 Task: Open Card Card0000000128 in Board Board0000000032 in Workspace WS0000000011 in Trello. Add Member prateek.ku2001@gmail.com to Card Card0000000128 in Board Board0000000032 in Workspace WS0000000011 in Trello. Add Red Label titled Label0000000128 to Card Card0000000128 in Board Board0000000032 in Workspace WS0000000011 in Trello. Add Checklist CL0000000128 to Card Card0000000128 in Board Board0000000032 in Workspace WS0000000011 in Trello. Add Dates with Start Date as Nov 01 2023 and Due Date as Nov 30 2023 to Card Card0000000128 in Board Board0000000032 in Workspace WS0000000011 in Trello
Action: Mouse moved to (617, 59)
Screenshot: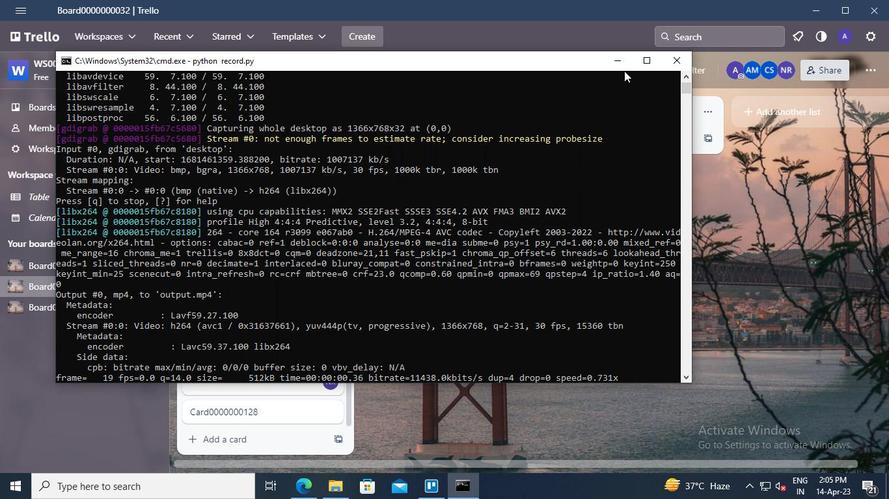 
Action: Mouse pressed left at (617, 59)
Screenshot: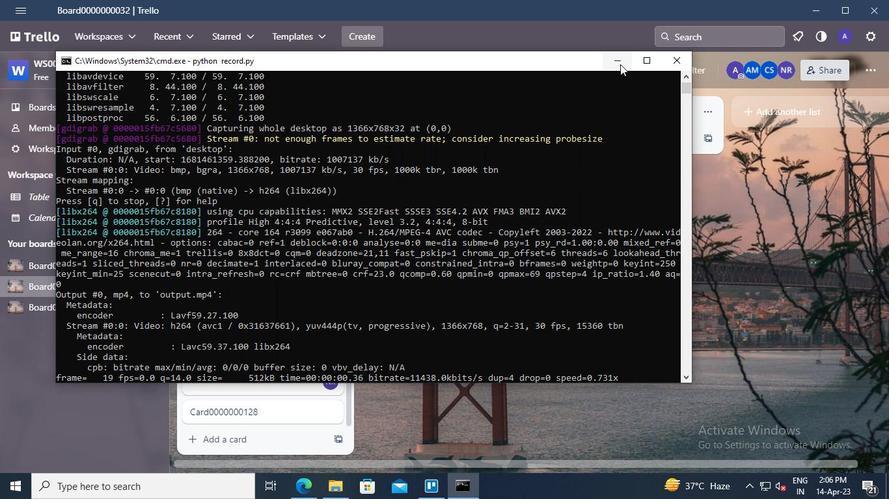 
Action: Mouse moved to (264, 411)
Screenshot: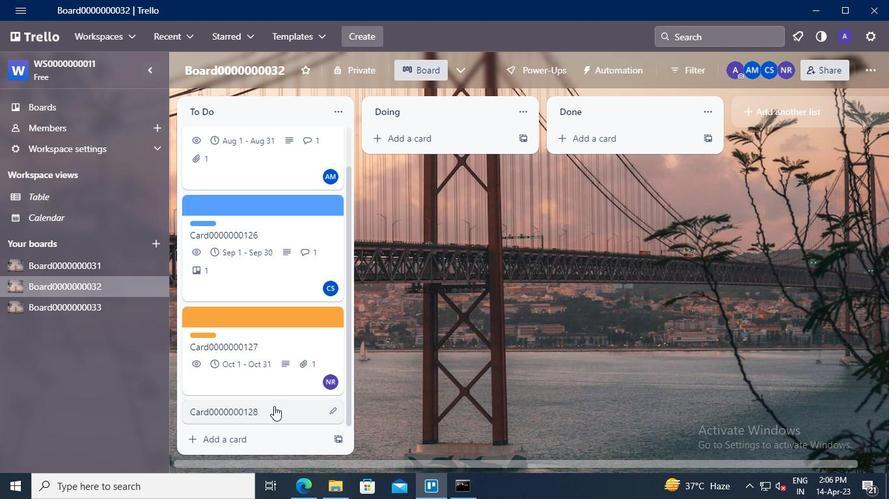 
Action: Mouse pressed left at (264, 411)
Screenshot: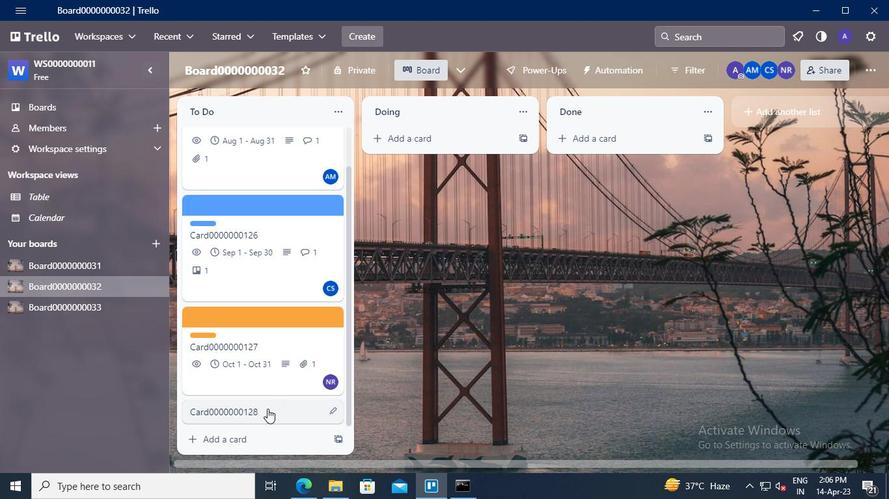 
Action: Mouse moved to (606, 165)
Screenshot: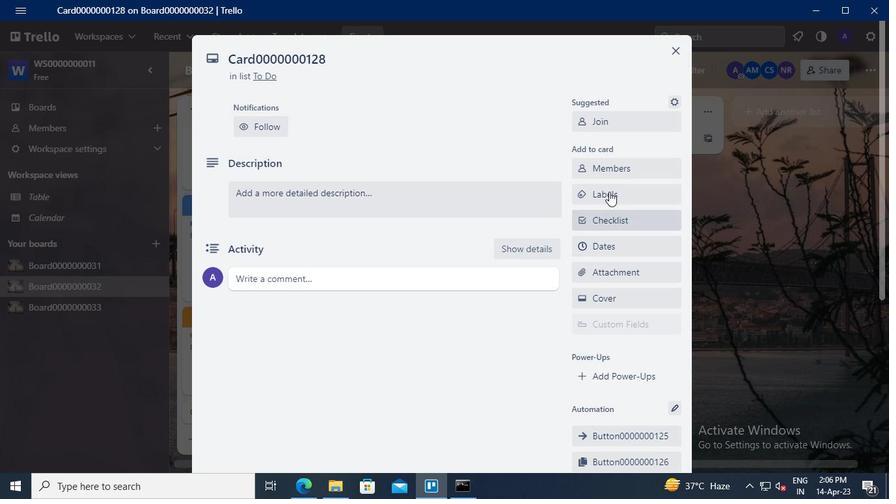 
Action: Mouse pressed left at (606, 165)
Screenshot: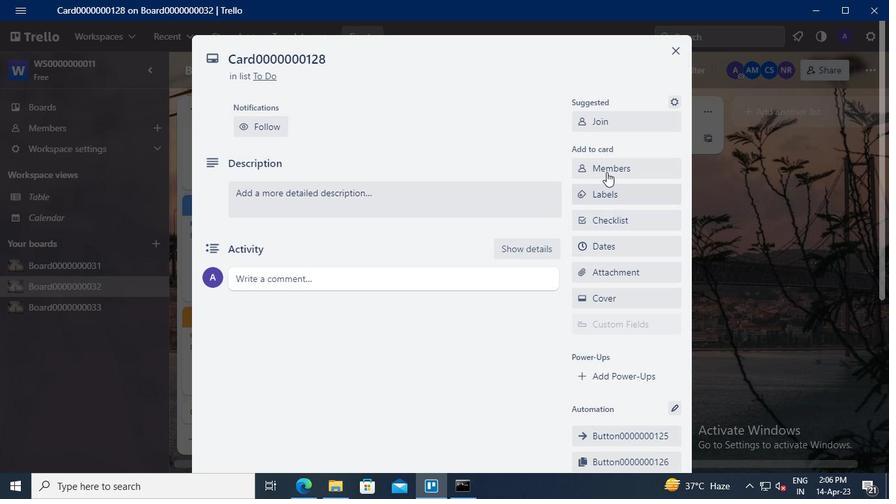 
Action: Mouse moved to (609, 222)
Screenshot: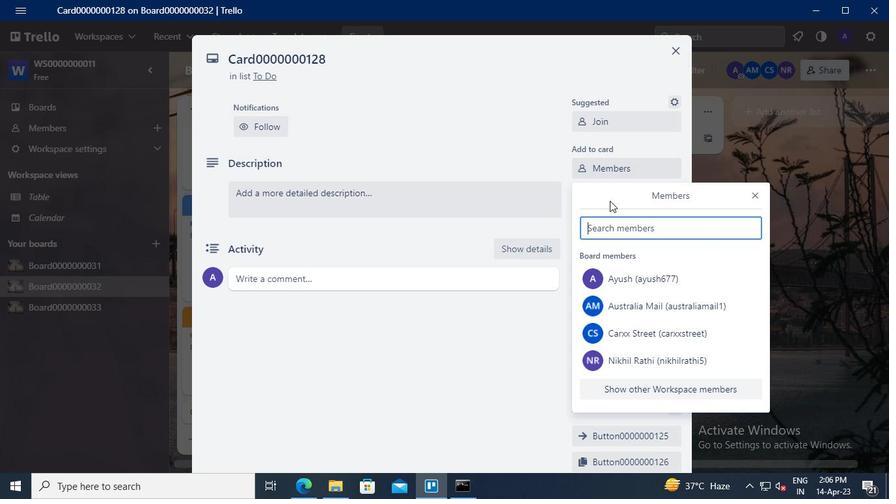 
Action: Mouse pressed left at (609, 222)
Screenshot: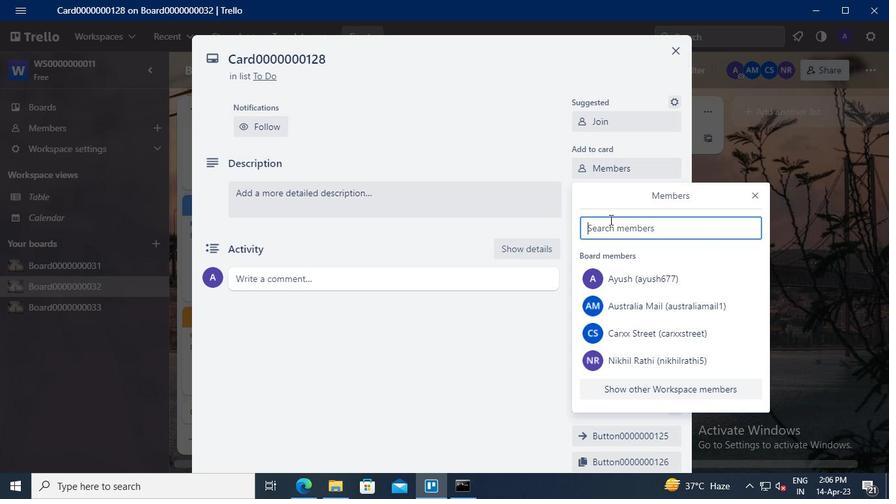
Action: Mouse moved to (609, 222)
Screenshot: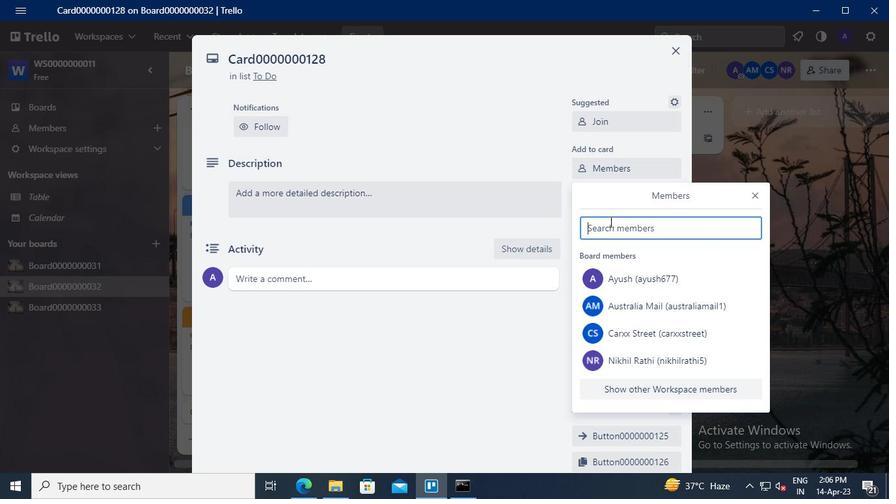 
Action: Keyboard Key.shift
Screenshot: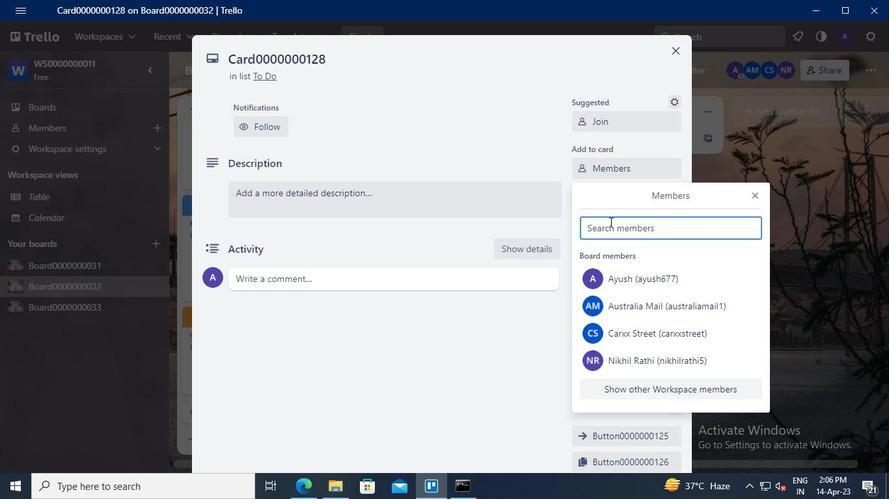 
Action: Keyboard P
Screenshot: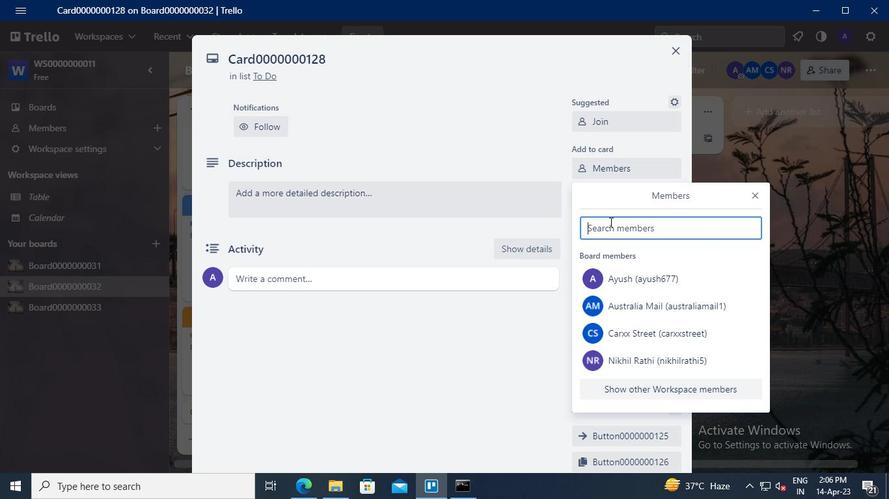 
Action: Keyboard a
Screenshot: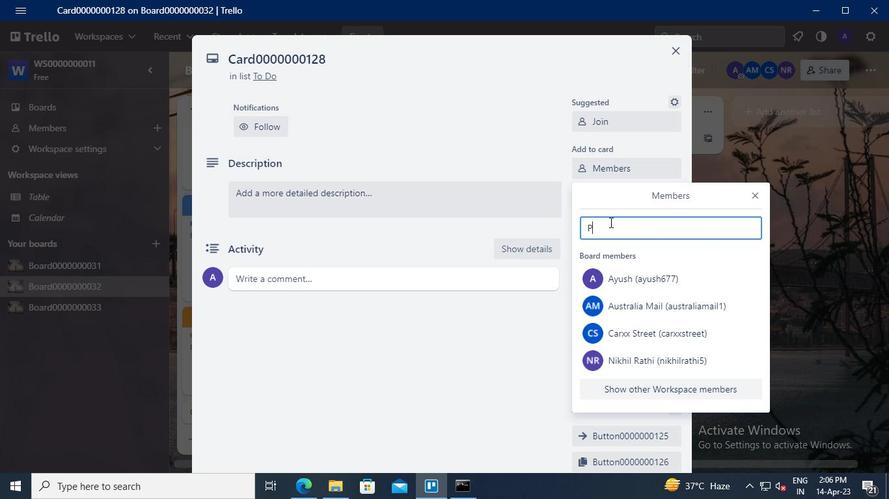 
Action: Keyboard r
Screenshot: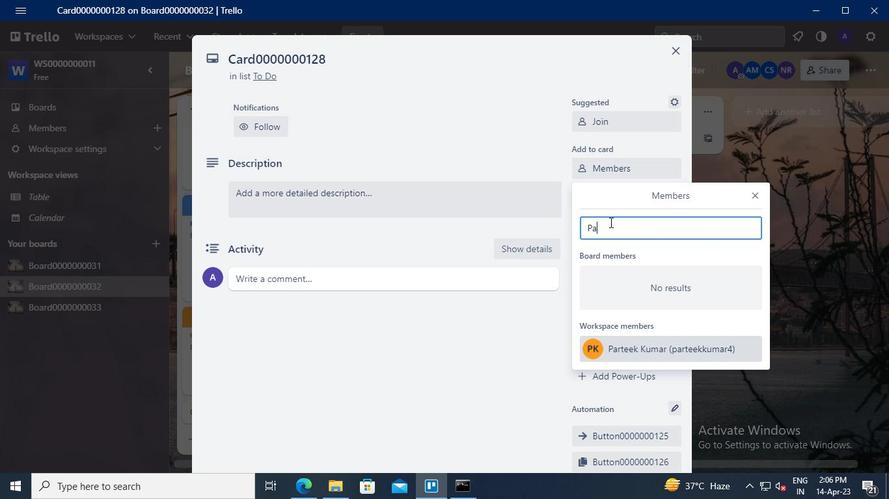 
Action: Keyboard t
Screenshot: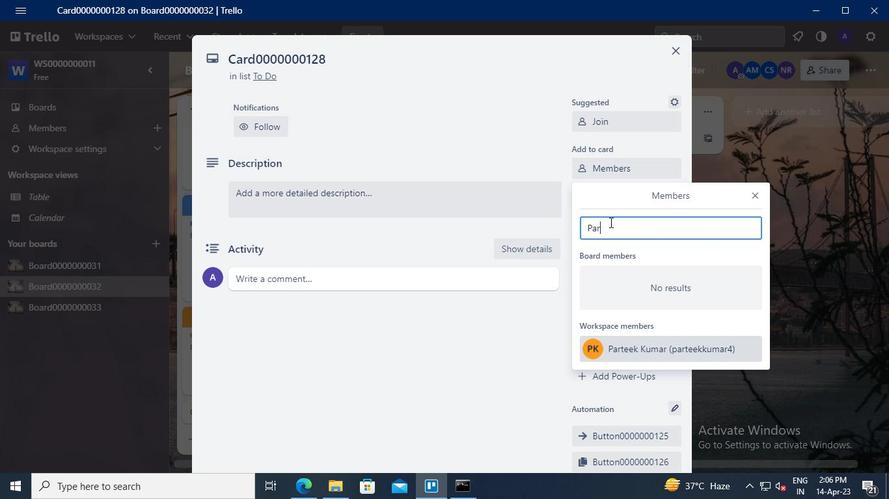 
Action: Keyboard e
Screenshot: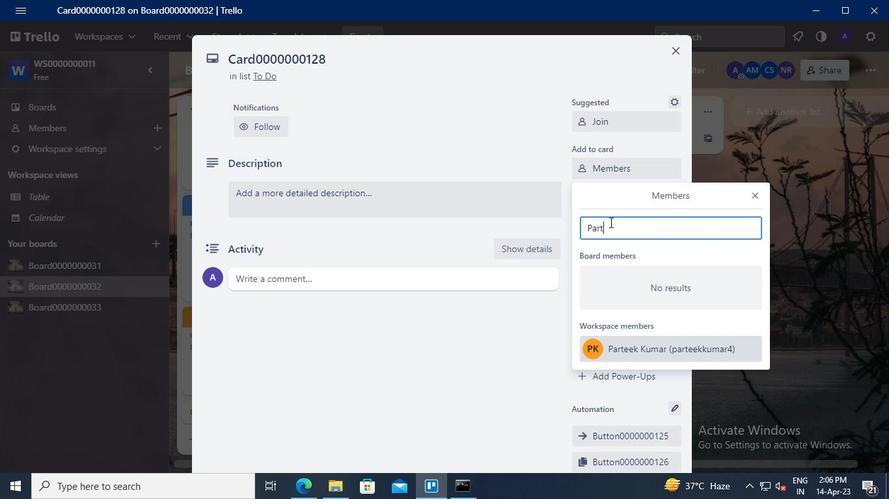 
Action: Keyboard e
Screenshot: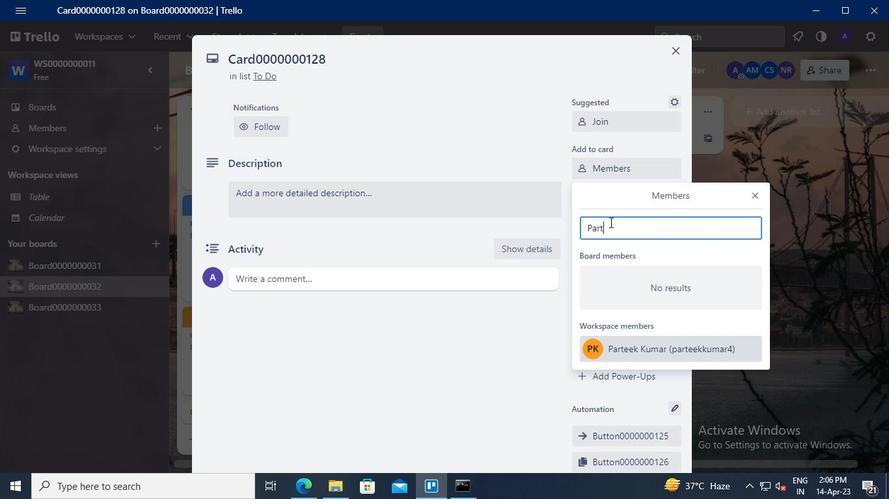 
Action: Keyboard k
Screenshot: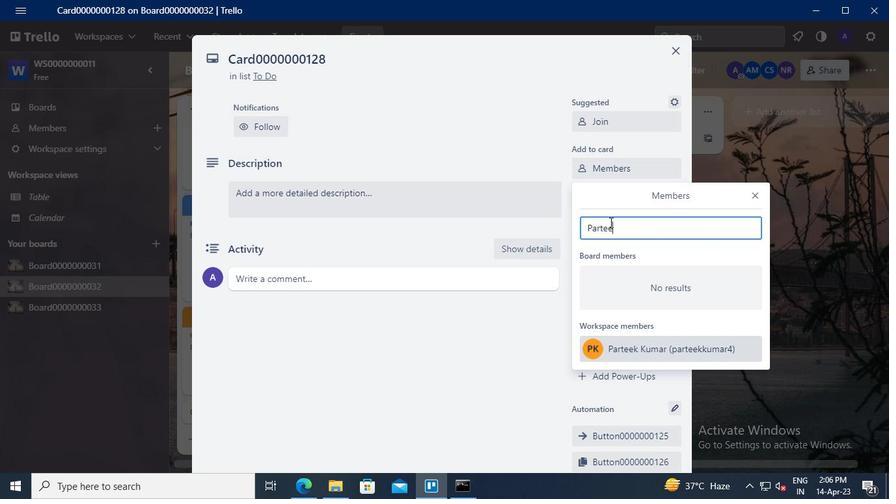 
Action: Mouse moved to (639, 345)
Screenshot: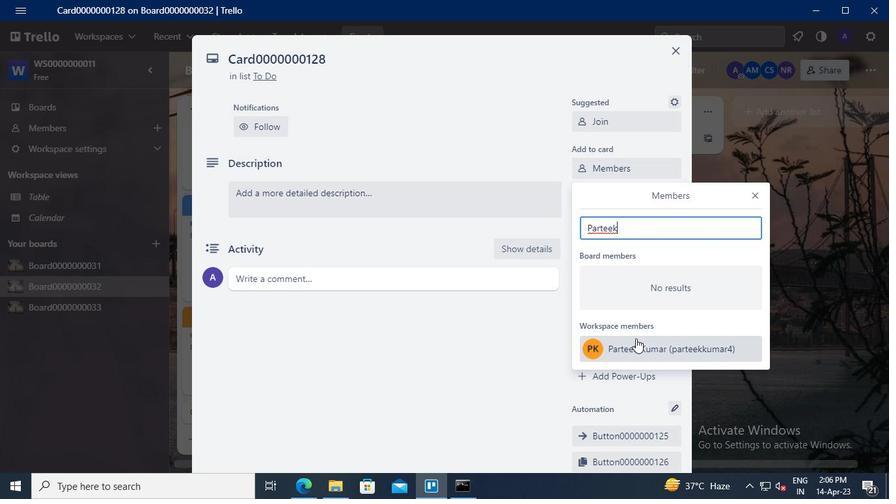 
Action: Mouse pressed left at (639, 345)
Screenshot: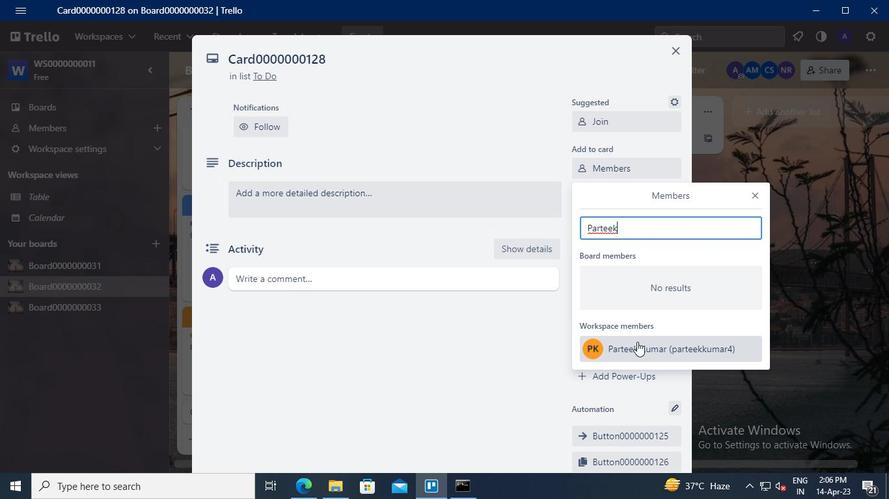 
Action: Mouse moved to (754, 196)
Screenshot: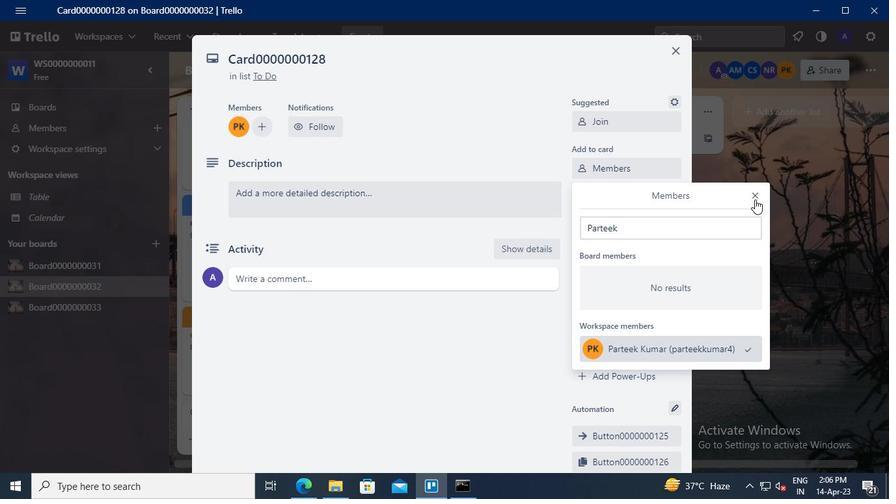 
Action: Mouse pressed left at (754, 196)
Screenshot: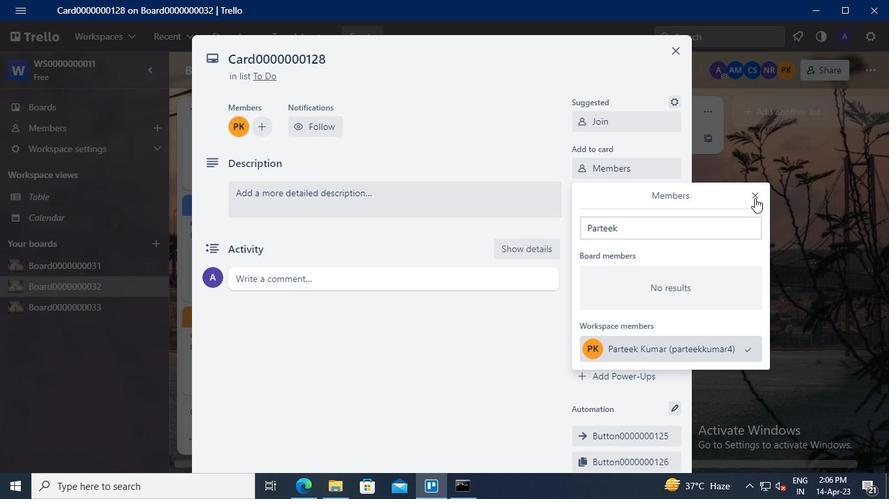 
Action: Mouse moved to (620, 194)
Screenshot: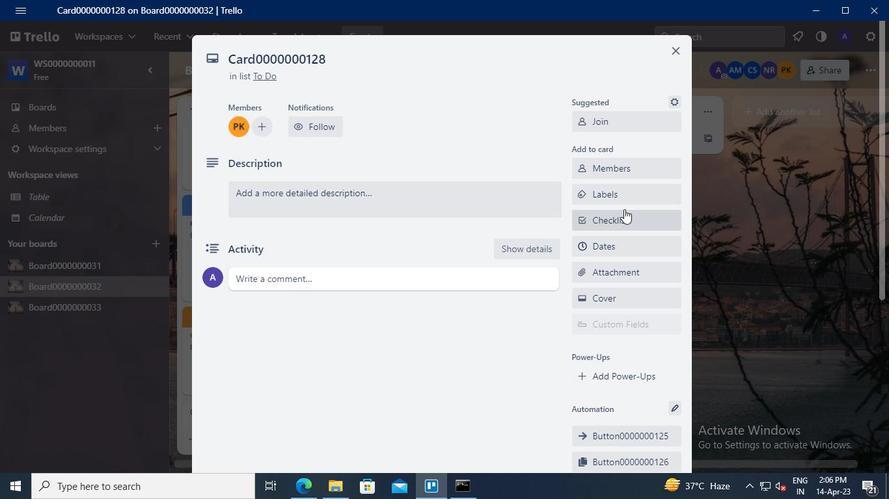 
Action: Mouse pressed left at (620, 194)
Screenshot: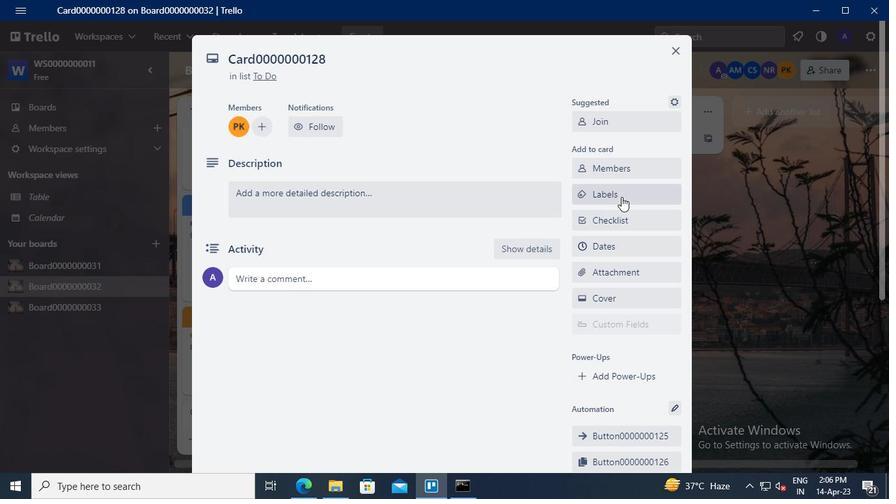 
Action: Mouse moved to (683, 366)
Screenshot: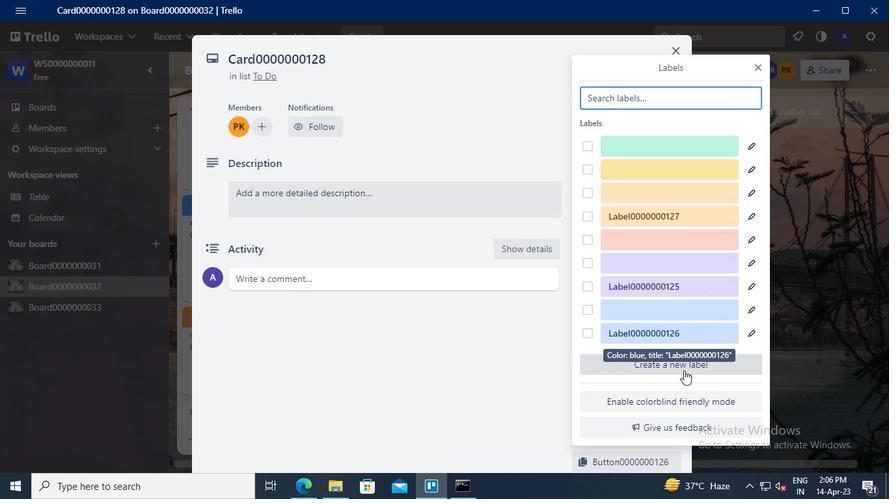 
Action: Mouse pressed left at (683, 366)
Screenshot: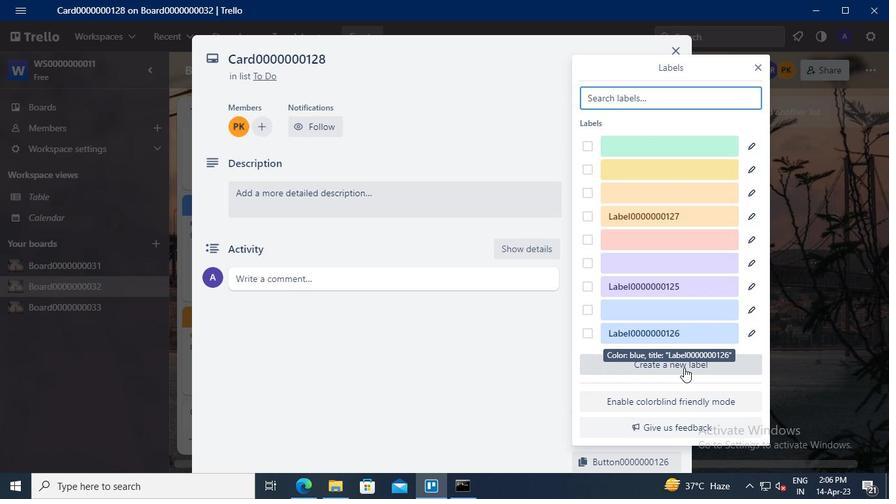 
Action: Mouse moved to (612, 185)
Screenshot: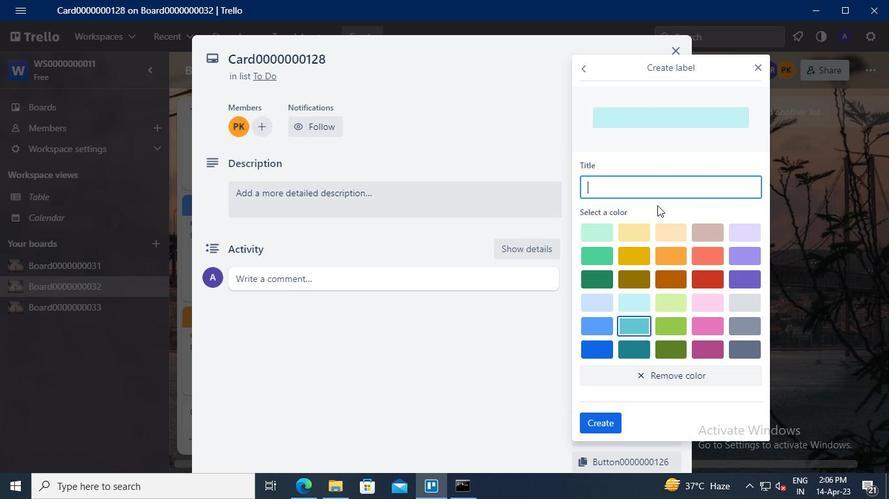 
Action: Mouse pressed left at (612, 185)
Screenshot: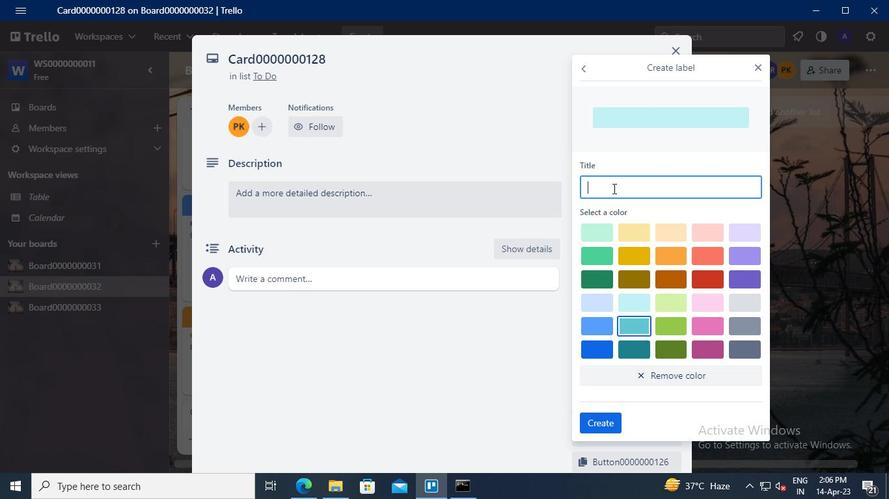 
Action: Keyboard Key.shift
Screenshot: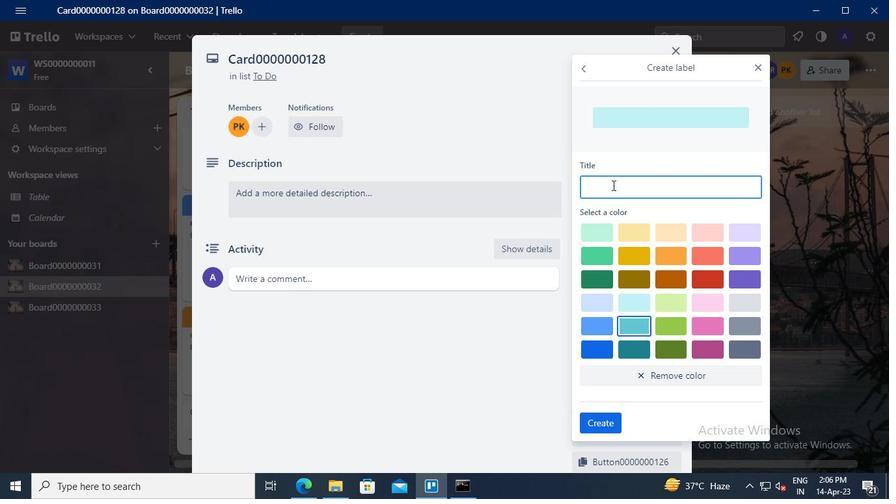 
Action: Keyboard L
Screenshot: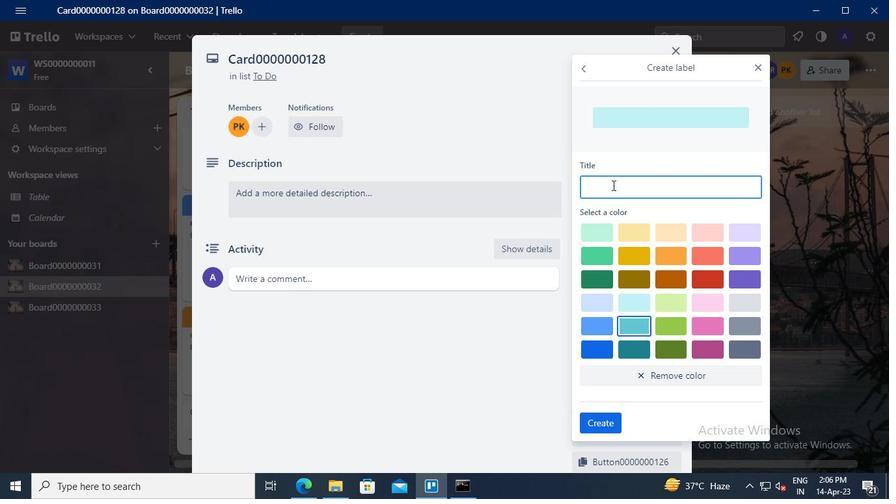 
Action: Keyboard a
Screenshot: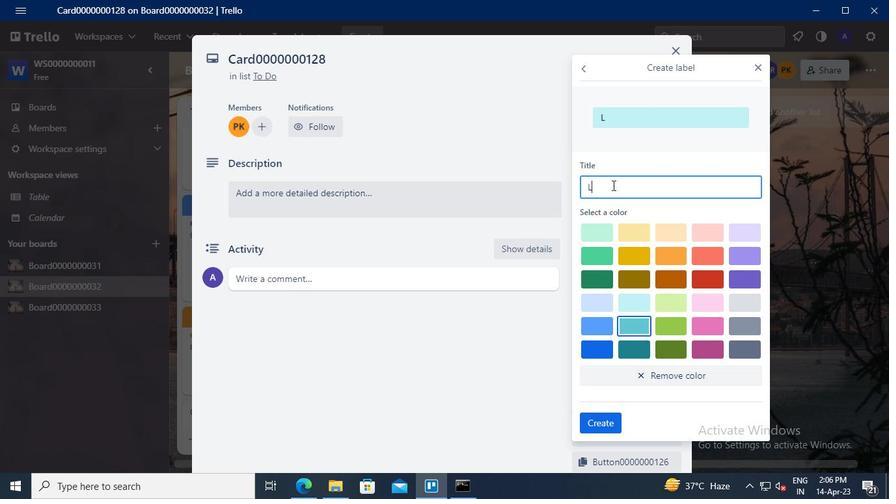 
Action: Keyboard b
Screenshot: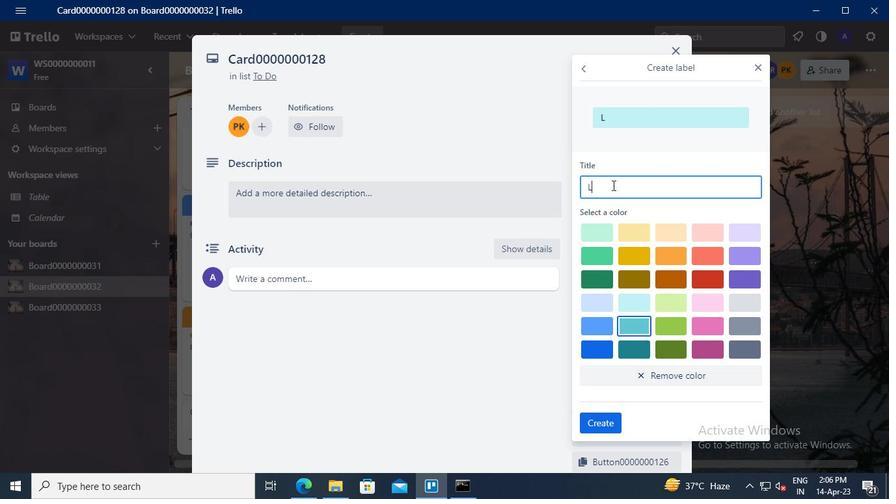 
Action: Keyboard e
Screenshot: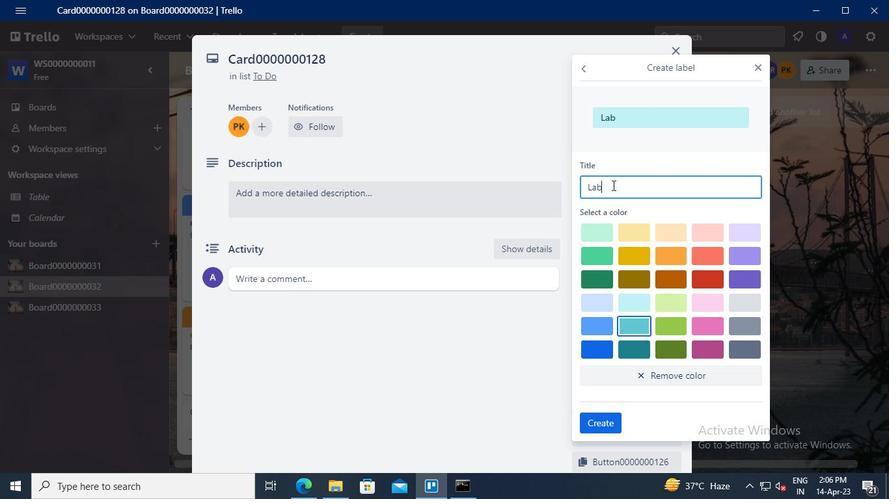 
Action: Keyboard l
Screenshot: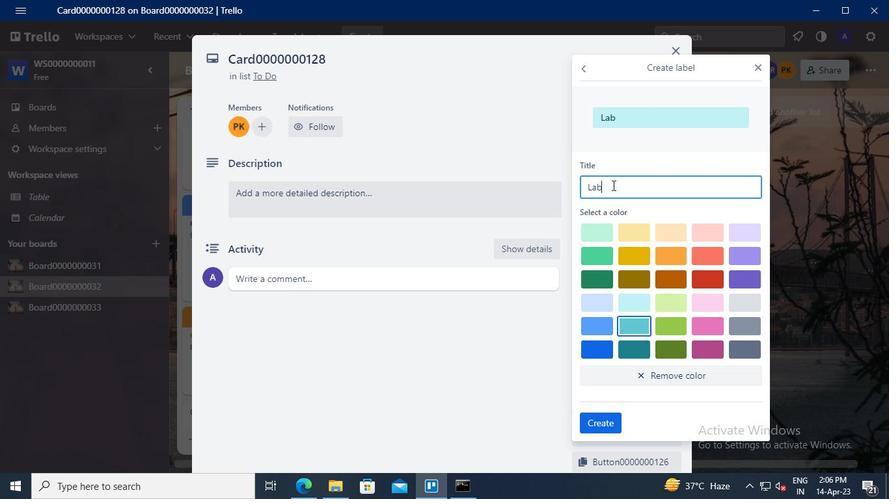 
Action: Keyboard <96>
Screenshot: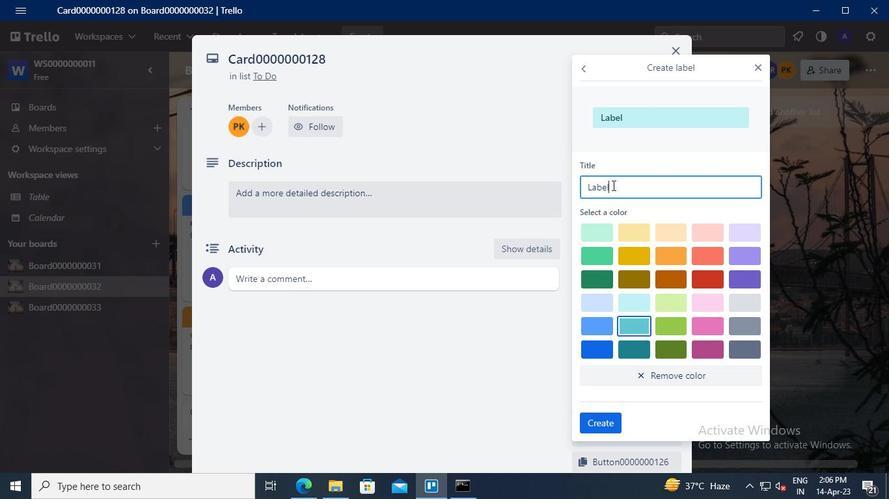 
Action: Keyboard <96>
Screenshot: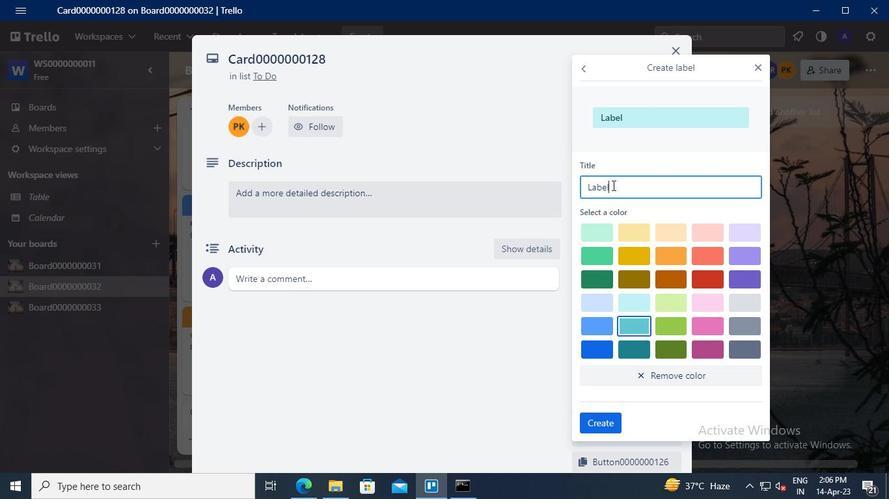 
Action: Keyboard <96>
Screenshot: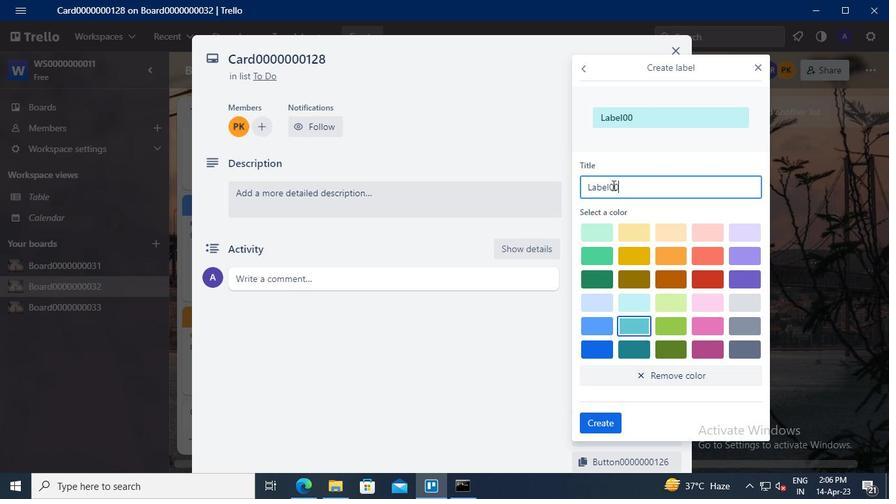 
Action: Keyboard <96>
Screenshot: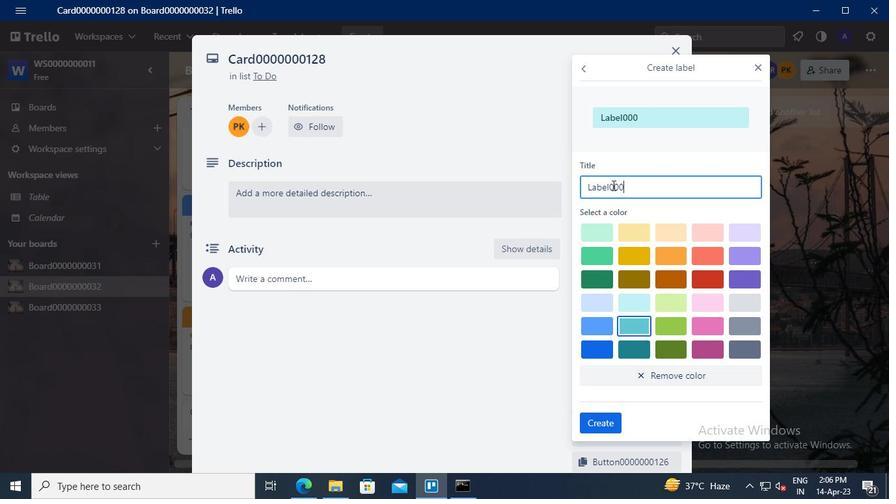 
Action: Keyboard <96>
Screenshot: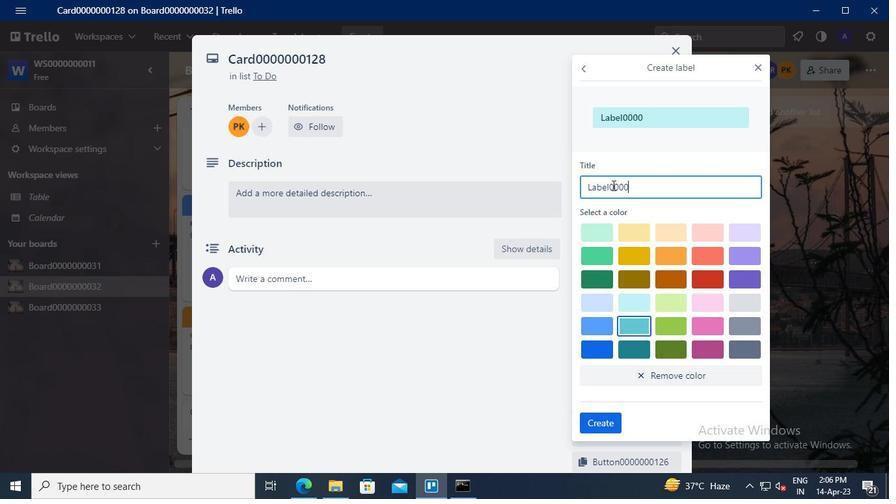 
Action: Keyboard <96>
Screenshot: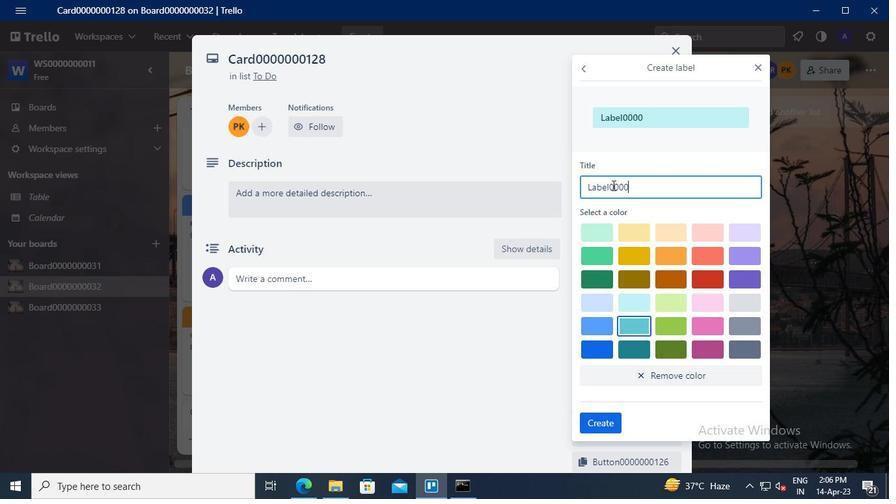 
Action: Keyboard <96>
Screenshot: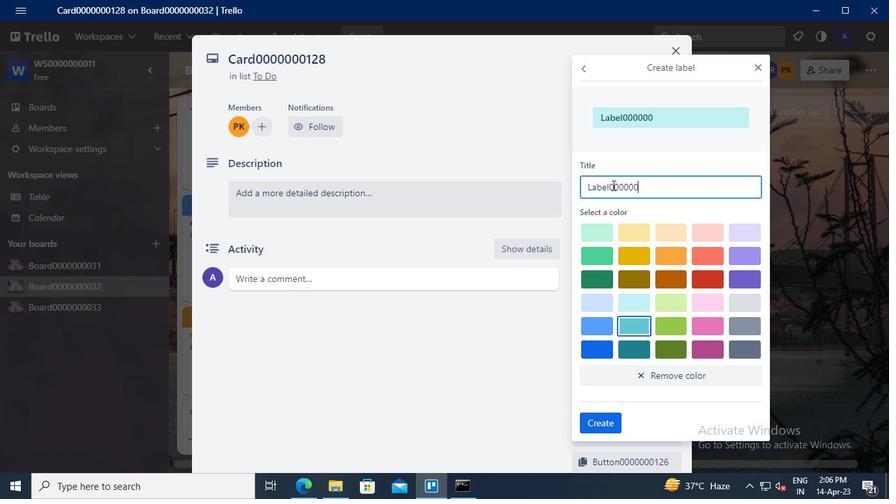 
Action: Keyboard <97>
Screenshot: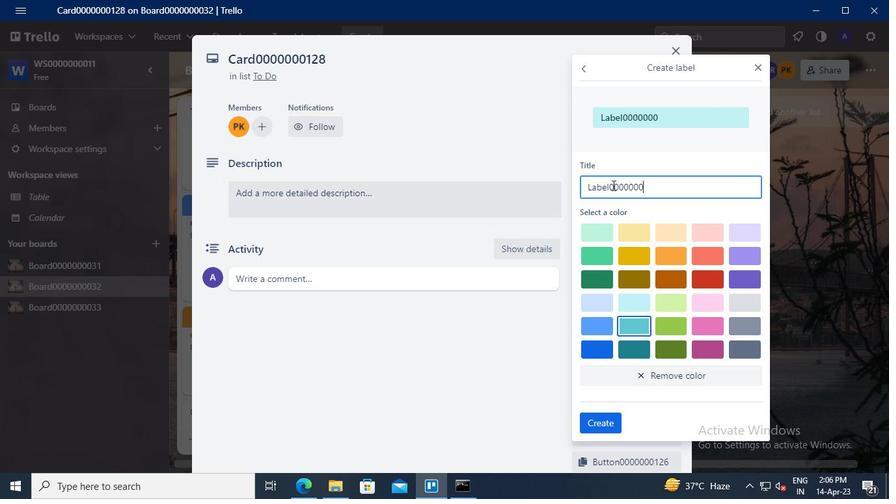 
Action: Keyboard <98>
Screenshot: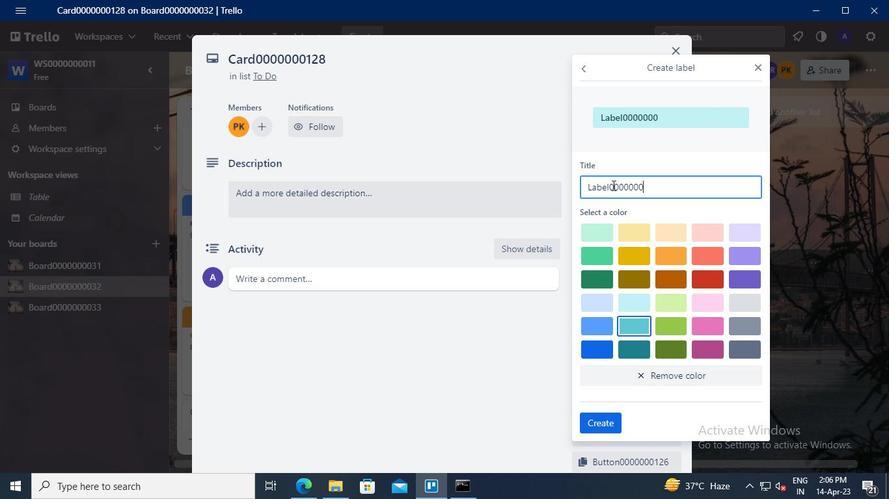 
Action: Keyboard <104>
Screenshot: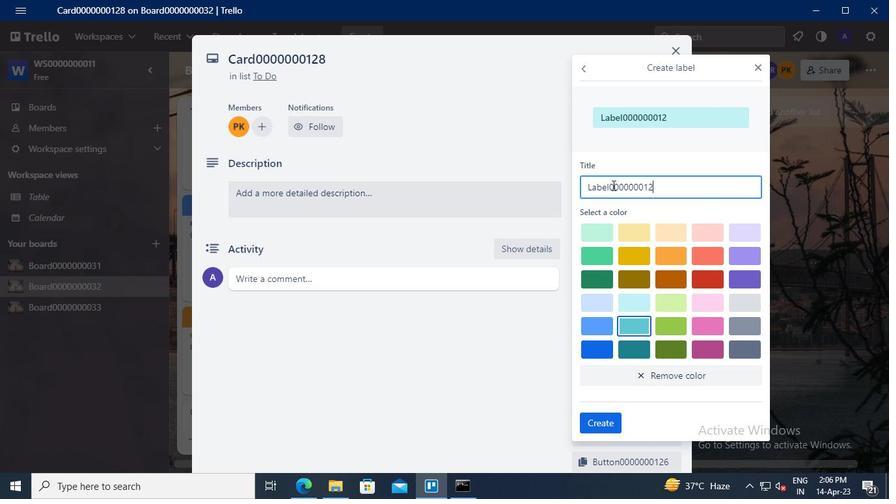 
Action: Mouse moved to (703, 248)
Screenshot: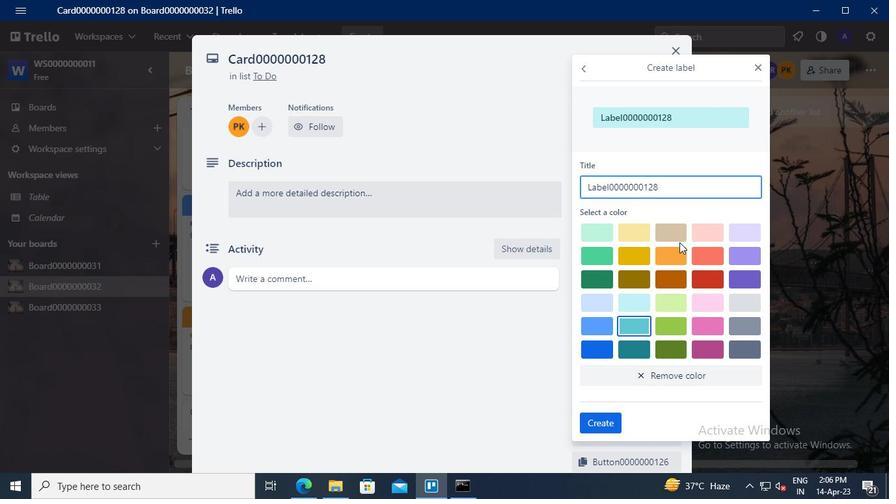 
Action: Mouse pressed left at (703, 248)
Screenshot: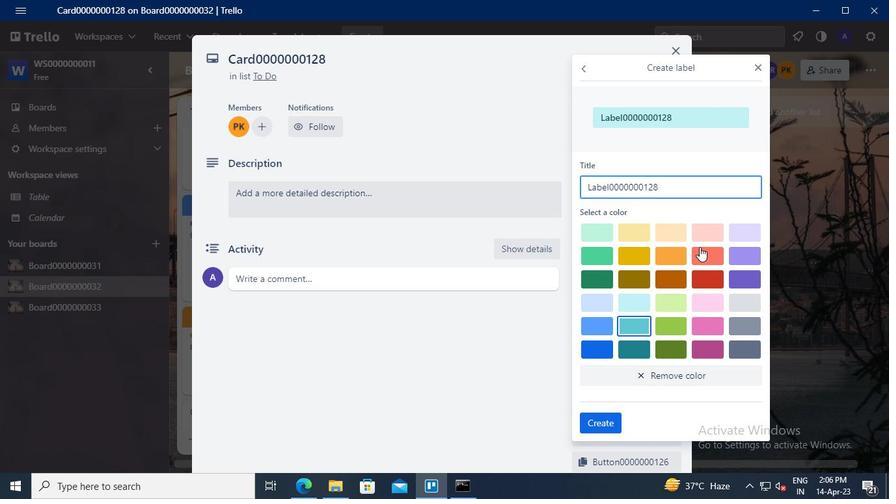 
Action: Mouse moved to (611, 420)
Screenshot: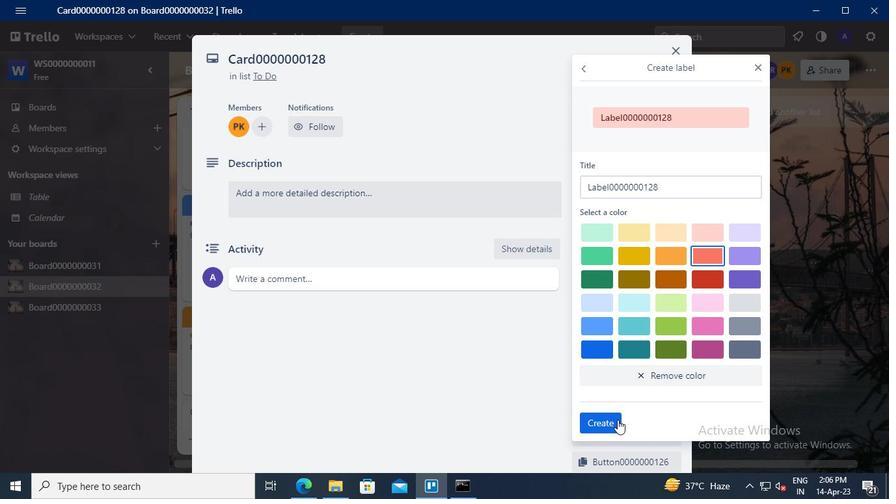 
Action: Mouse pressed left at (611, 420)
Screenshot: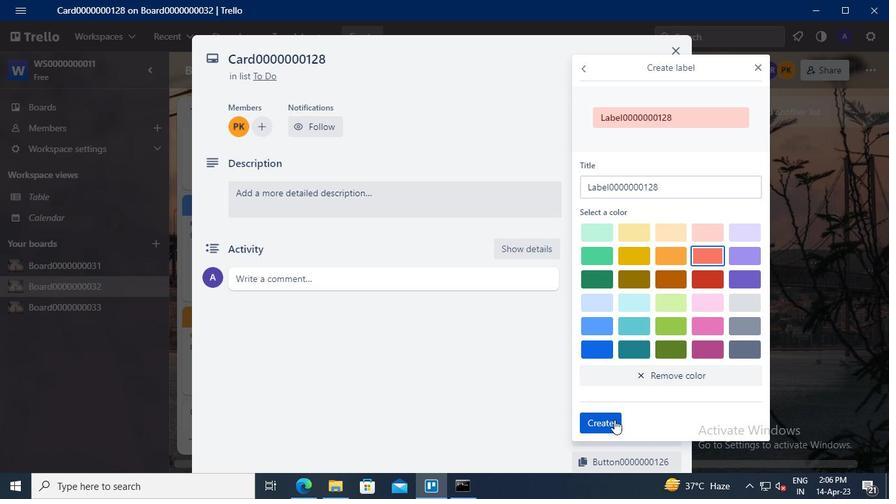 
Action: Mouse moved to (759, 66)
Screenshot: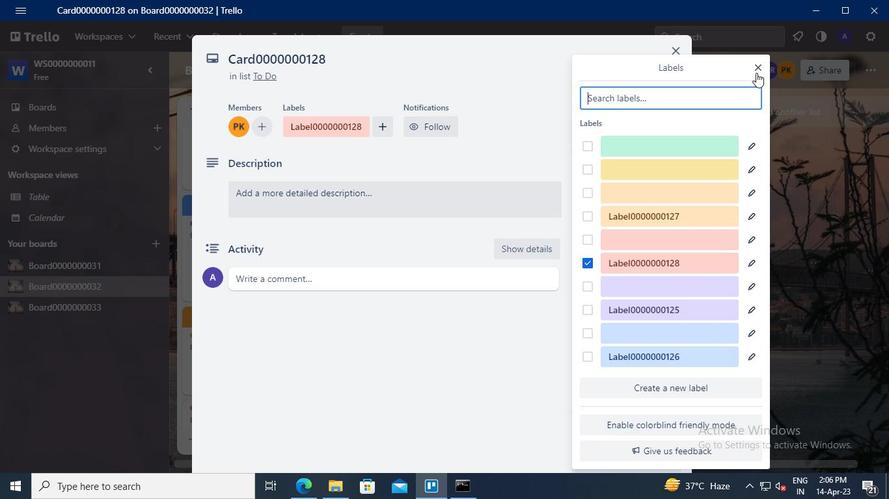 
Action: Mouse pressed left at (759, 66)
Screenshot: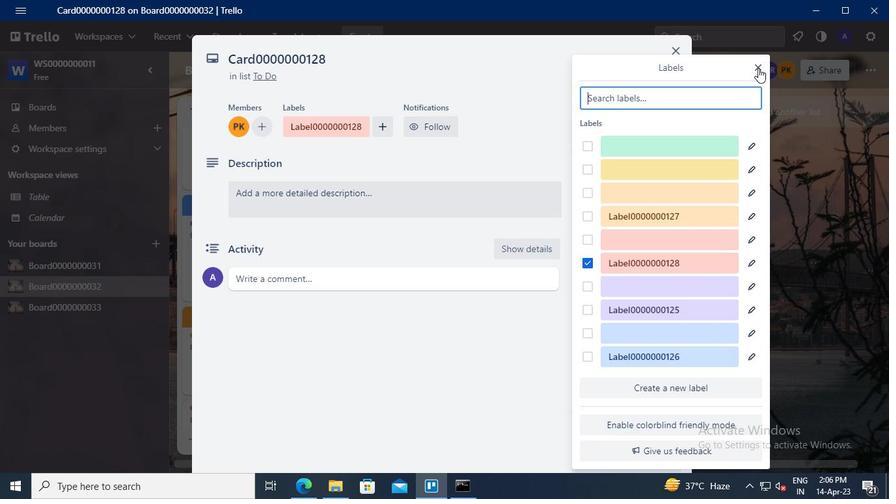 
Action: Mouse moved to (615, 221)
Screenshot: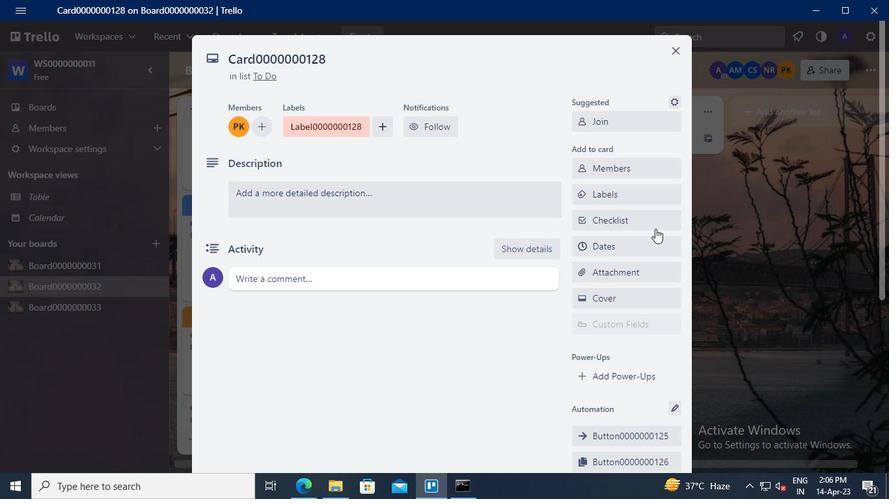 
Action: Mouse pressed left at (615, 221)
Screenshot: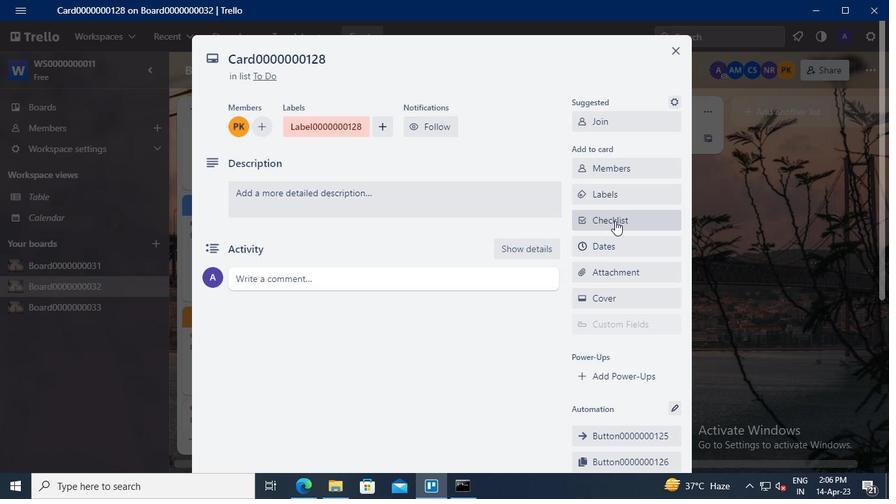 
Action: Keyboard Key.delete
Screenshot: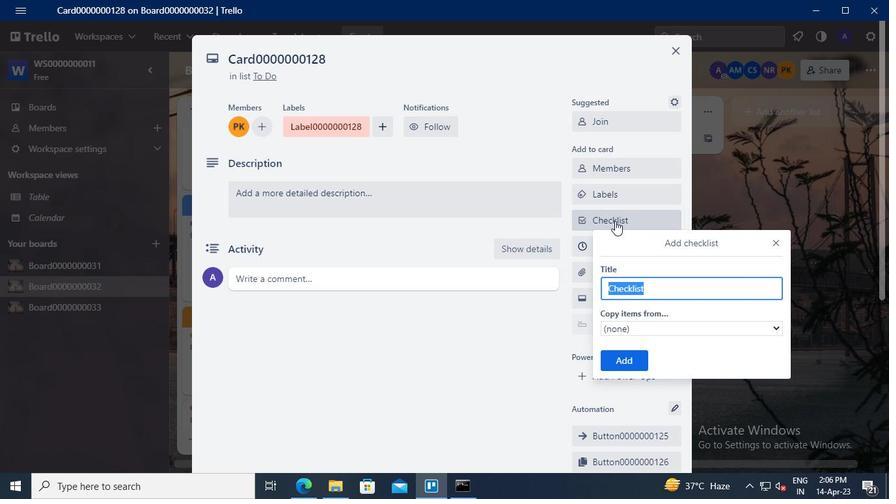 
Action: Keyboard Key.shift
Screenshot: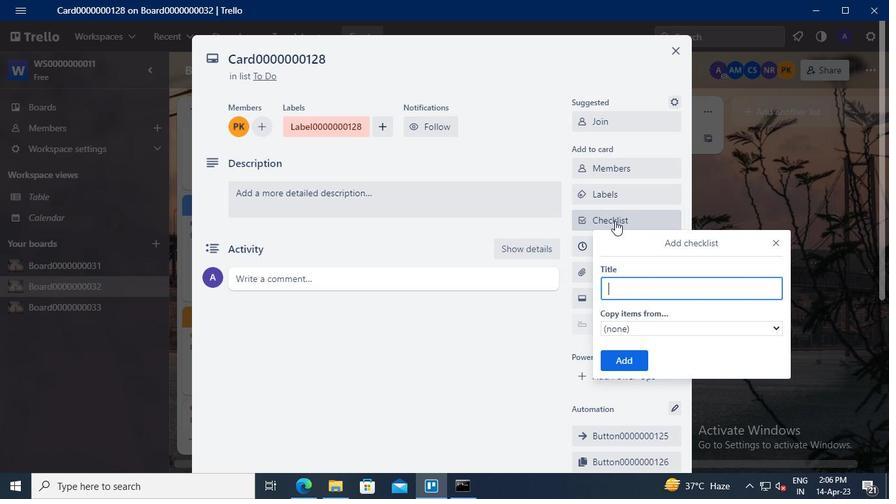 
Action: Keyboard C
Screenshot: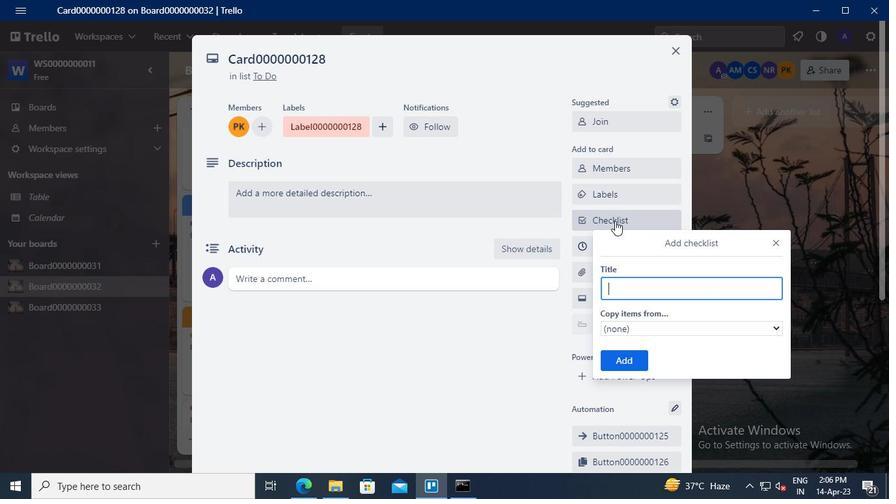 
Action: Keyboard L
Screenshot: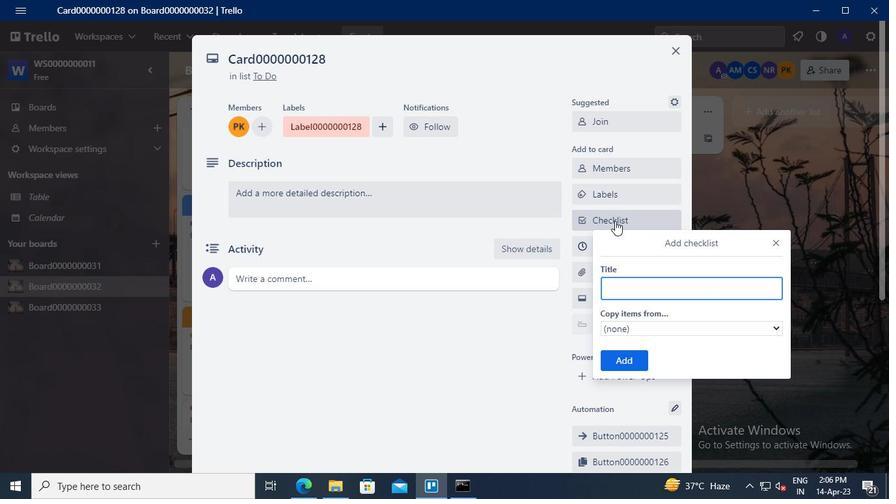 
Action: Keyboard <96>
Screenshot: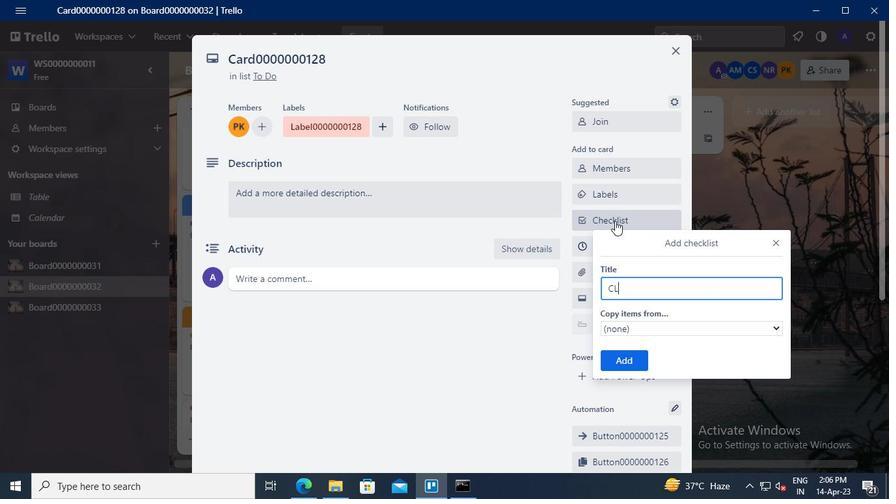 
Action: Keyboard <96>
Screenshot: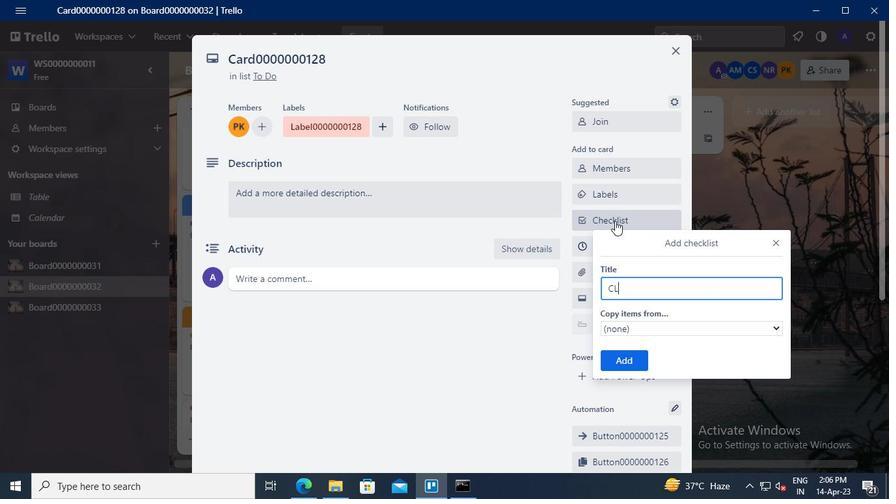 
Action: Keyboard <96>
Screenshot: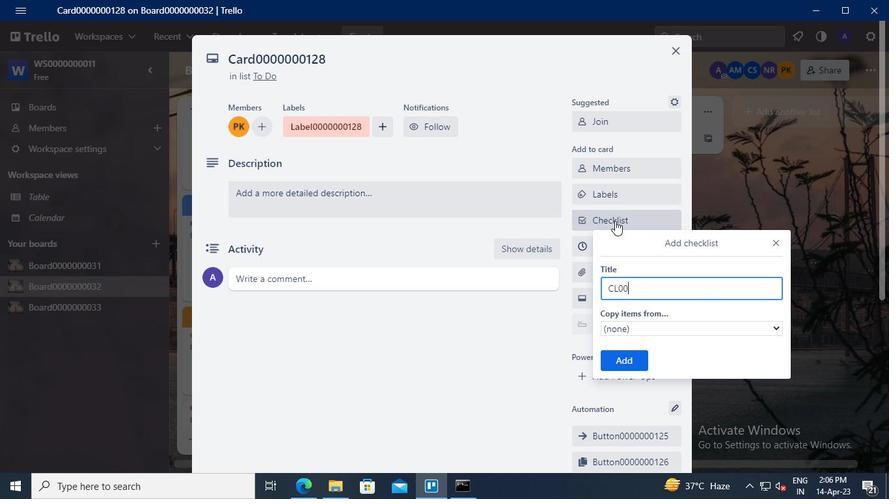 
Action: Keyboard <96>
Screenshot: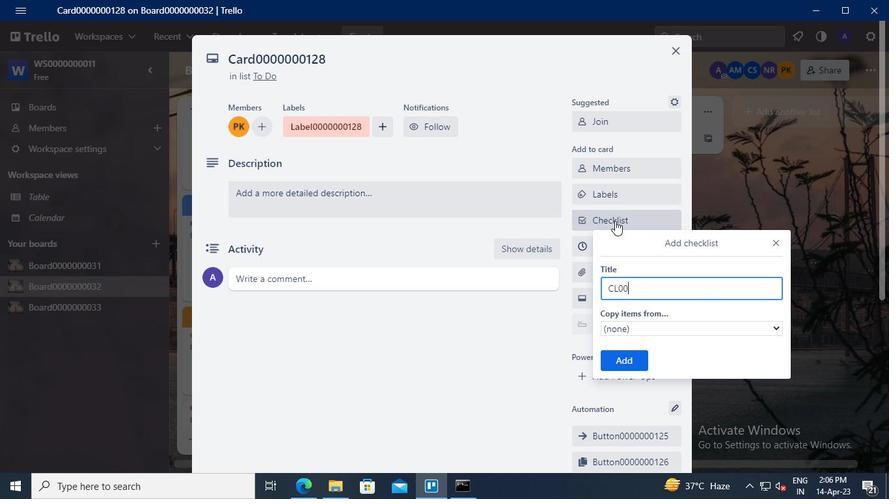 
Action: Keyboard <96>
Screenshot: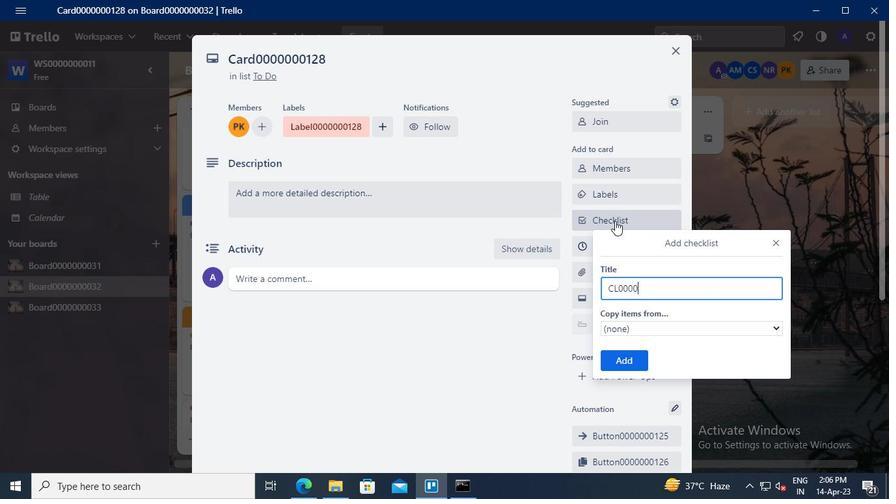 
Action: Keyboard <96>
Screenshot: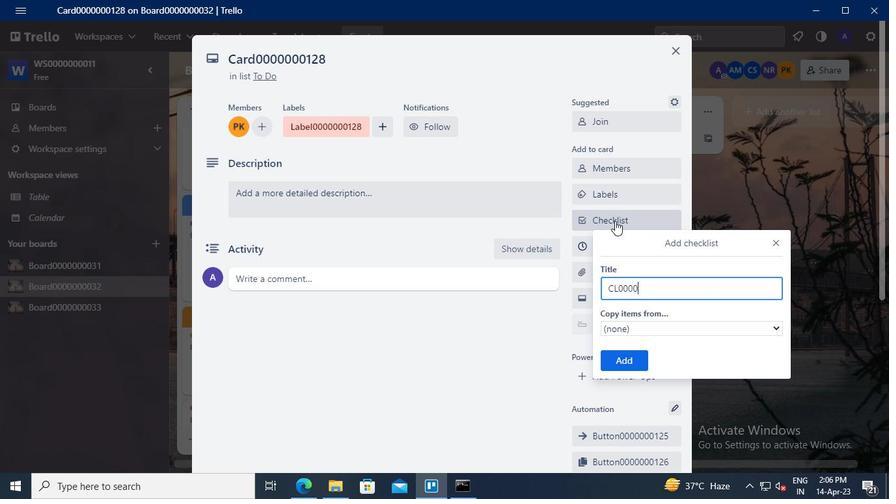
Action: Keyboard <96>
Screenshot: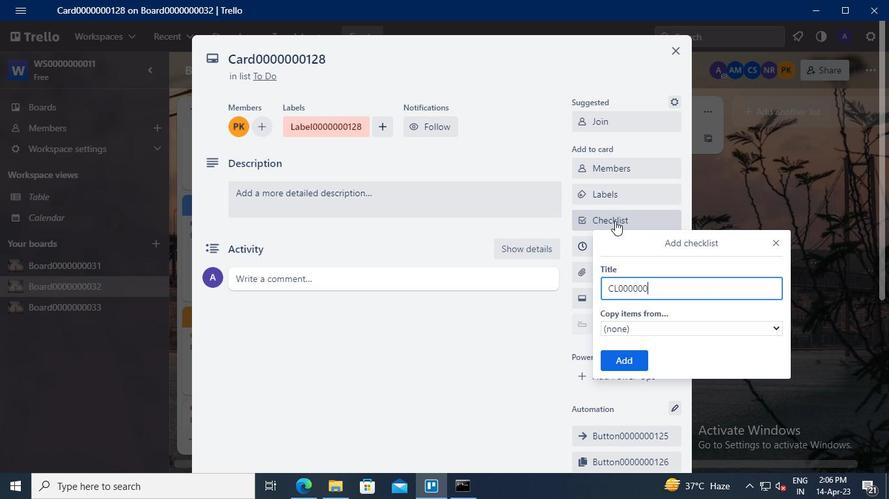 
Action: Keyboard <97>
Screenshot: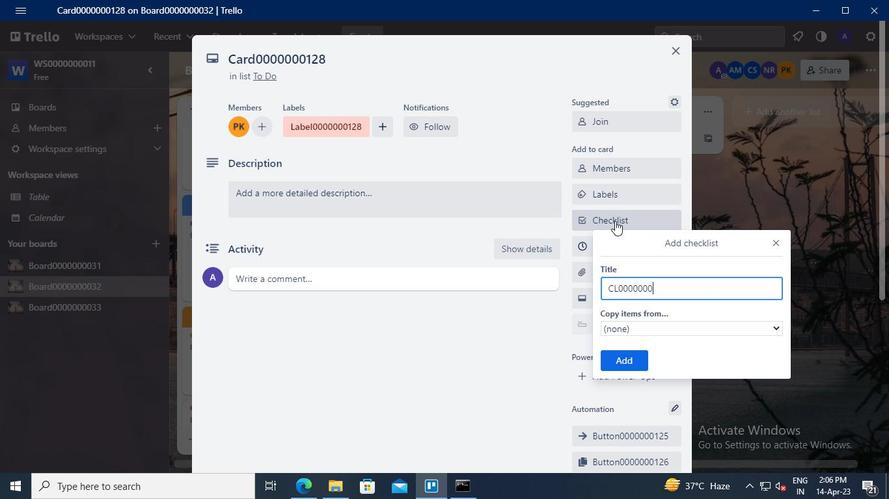 
Action: Keyboard <98>
Screenshot: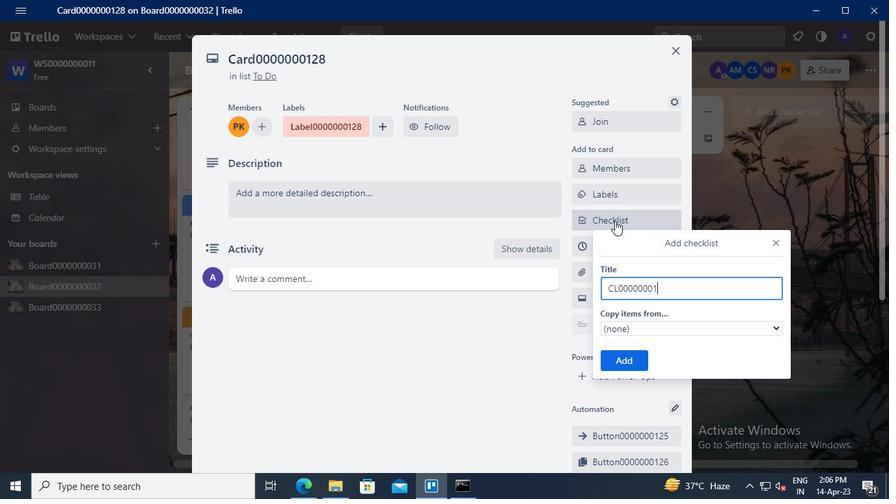 
Action: Keyboard <104>
Screenshot: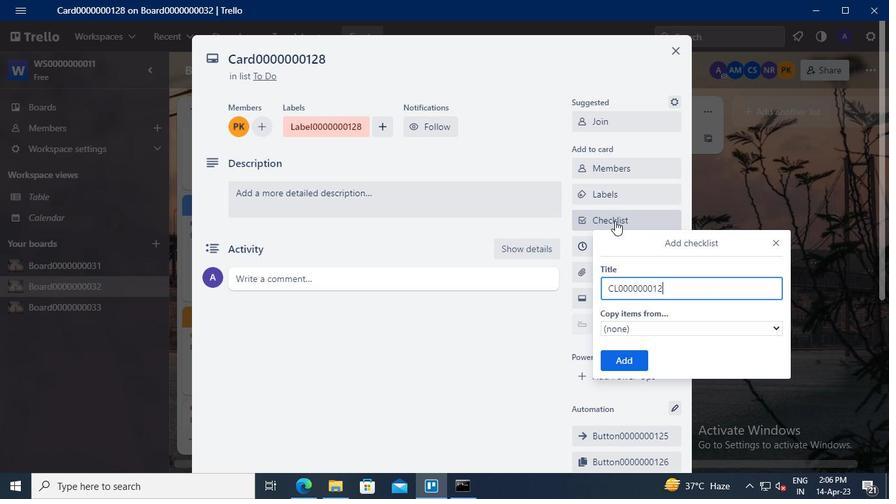 
Action: Mouse moved to (632, 356)
Screenshot: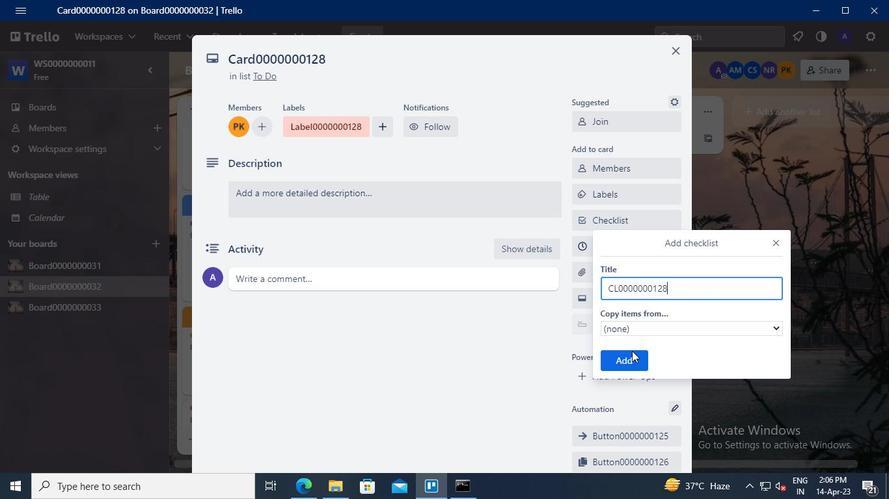 
Action: Mouse pressed left at (632, 356)
Screenshot: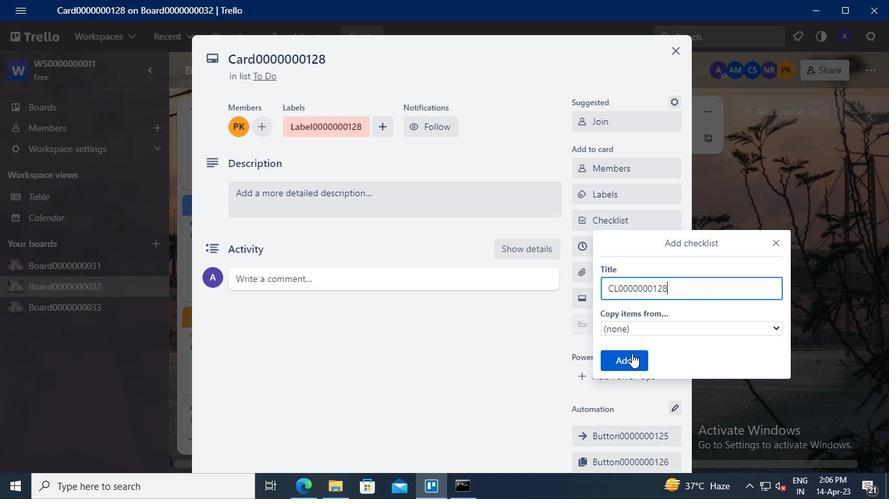 
Action: Mouse moved to (614, 246)
Screenshot: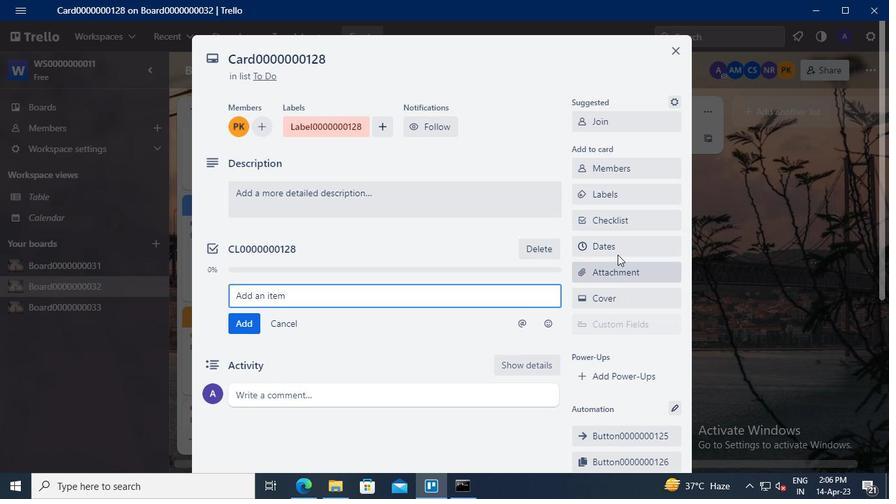 
Action: Mouse pressed left at (614, 246)
Screenshot: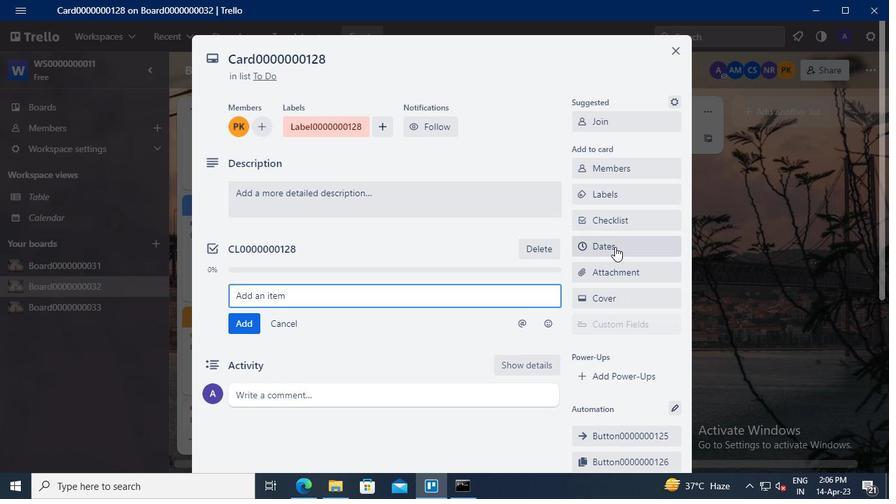 
Action: Mouse moved to (585, 302)
Screenshot: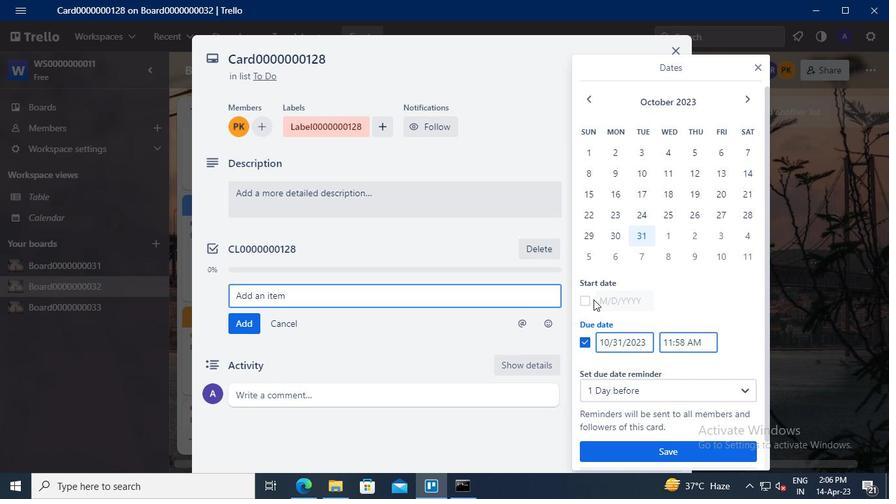 
Action: Mouse pressed left at (585, 302)
Screenshot: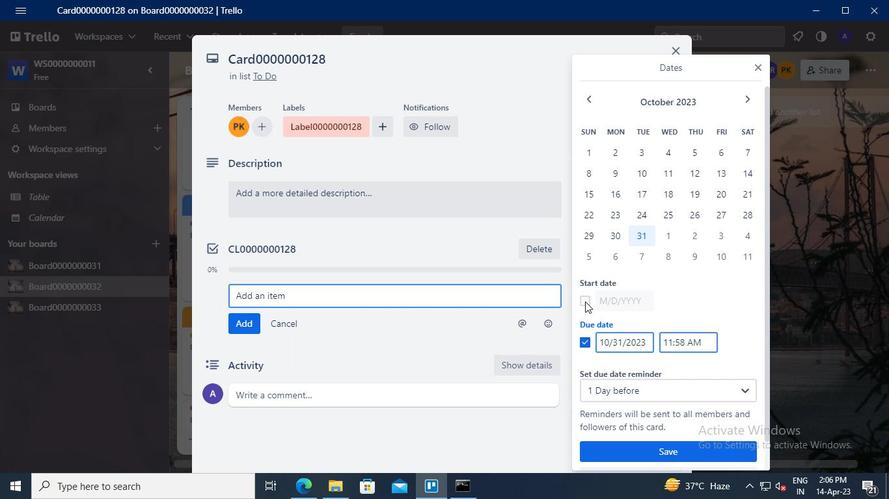 
Action: Mouse moved to (621, 302)
Screenshot: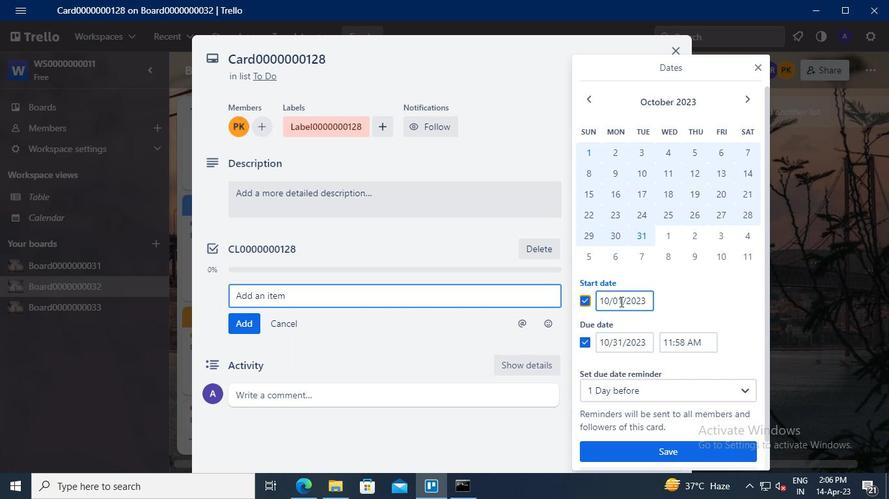 
Action: Mouse pressed left at (621, 302)
Screenshot: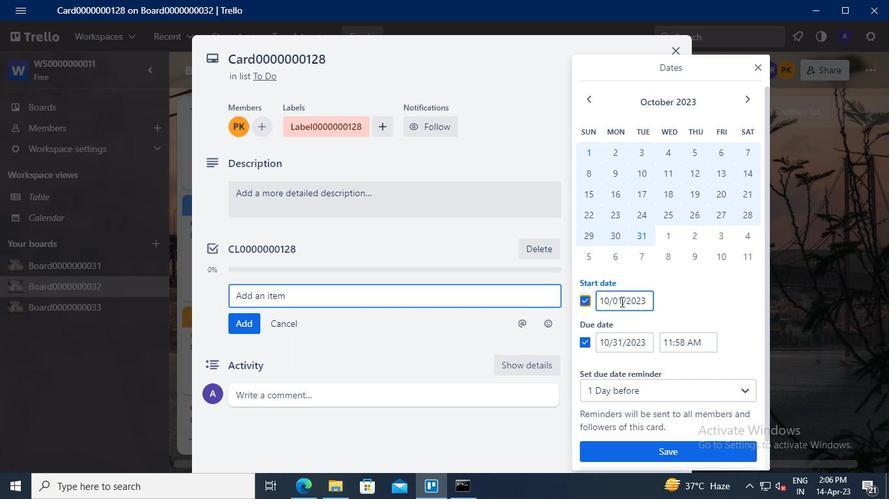 
Action: Mouse moved to (624, 294)
Screenshot: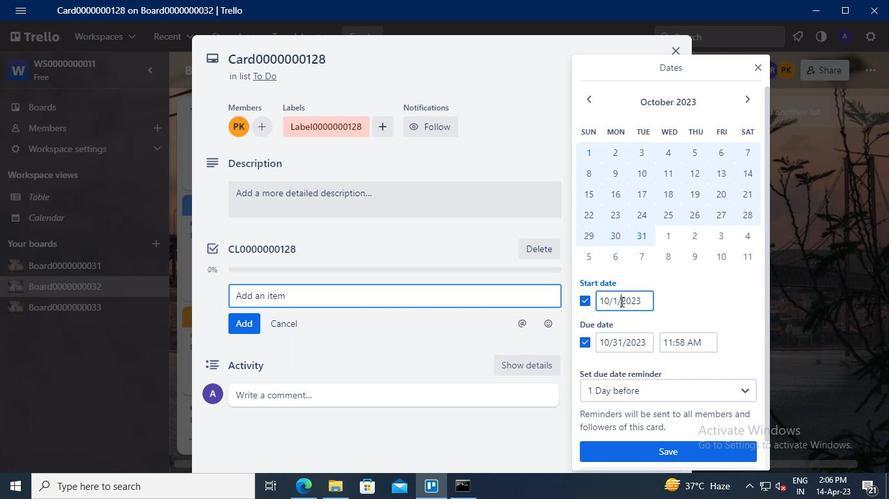 
Action: Keyboard Key.left
Screenshot: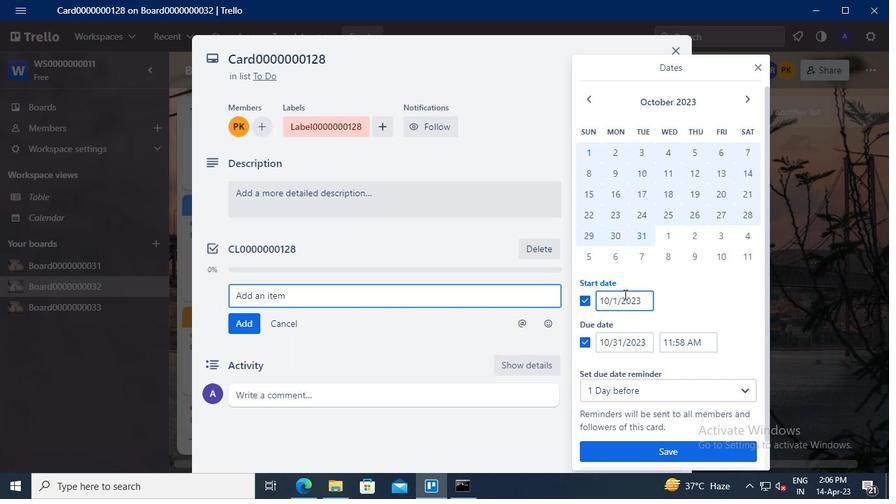
Action: Keyboard Key.backspace
Screenshot: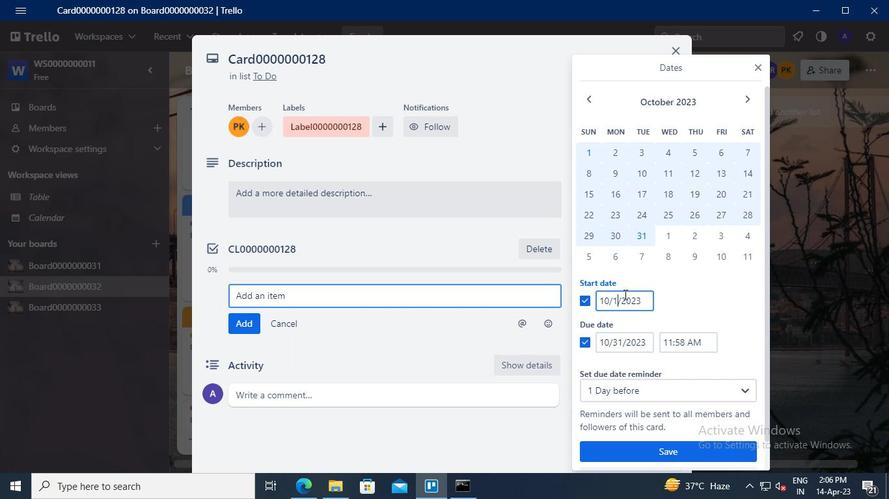 
Action: Keyboard <97>
Screenshot: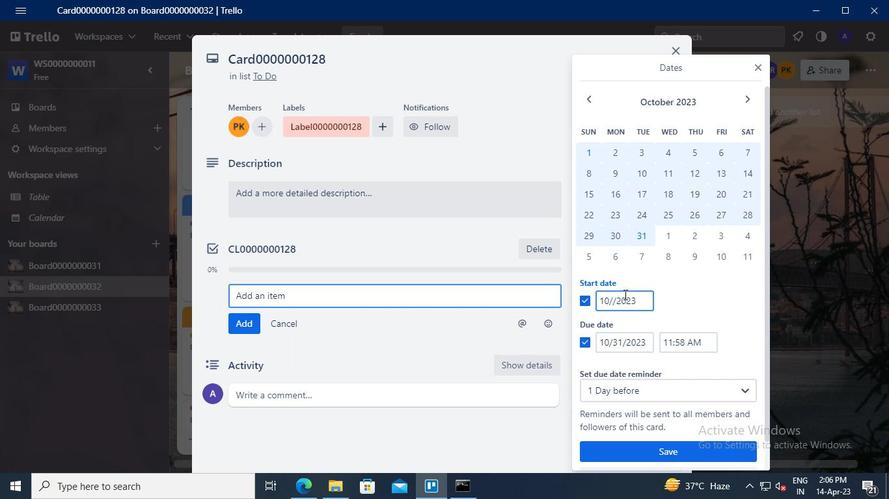 
Action: Keyboard Key.left
Screenshot: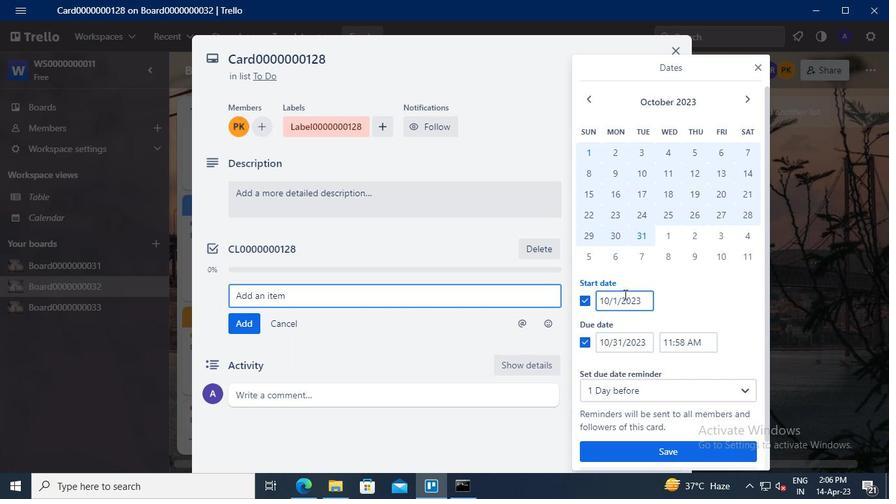 
Action: Keyboard Key.left
Screenshot: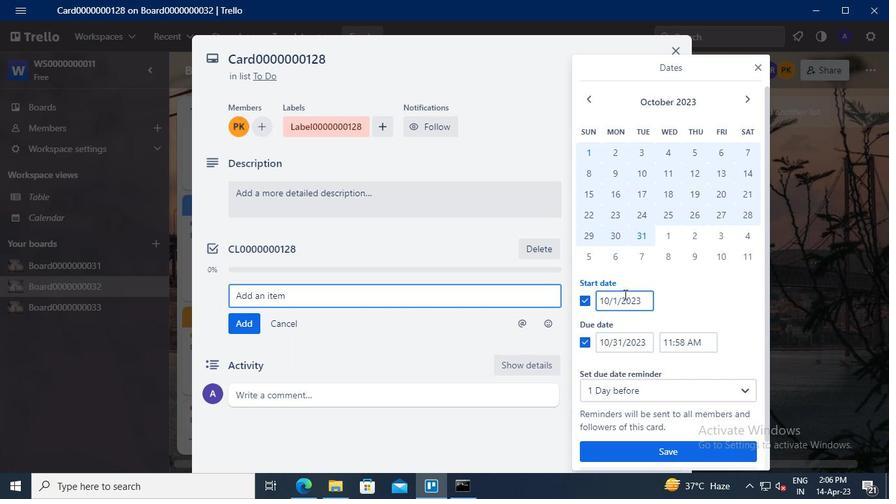 
Action: Keyboard Key.backspace
Screenshot: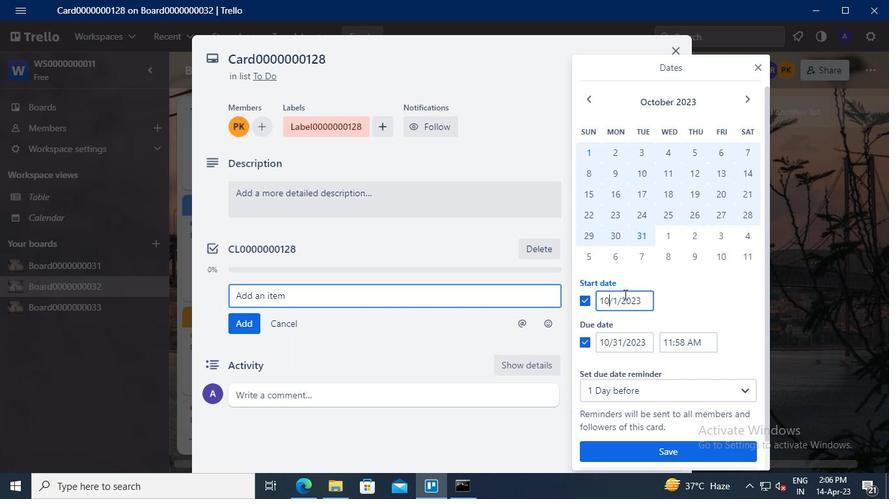 
Action: Keyboard Key.backspace
Screenshot: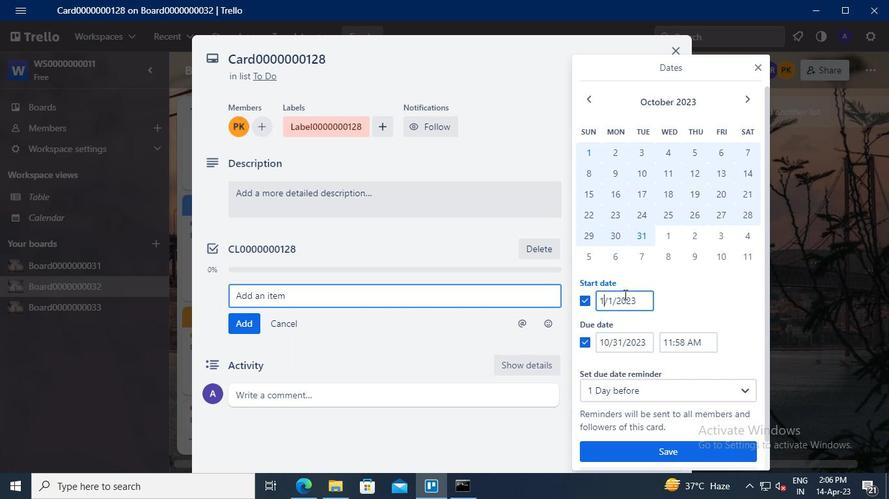 
Action: Keyboard <97>
Screenshot: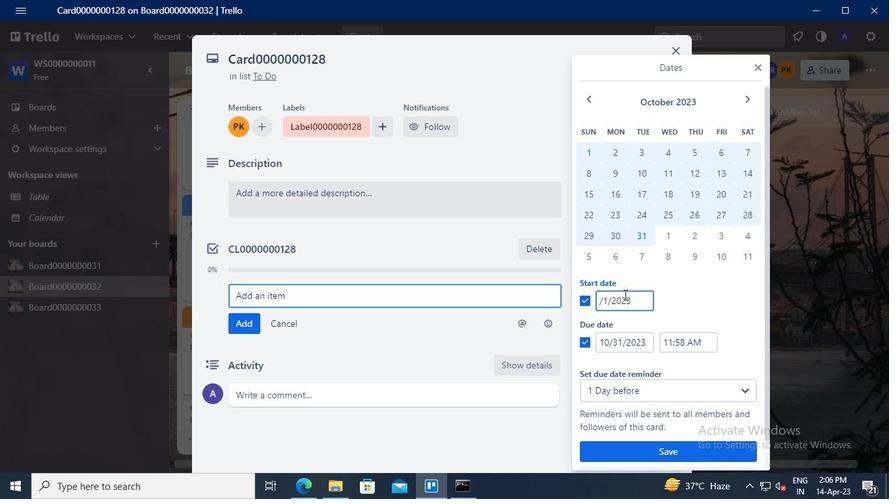 
Action: Keyboard <97>
Screenshot: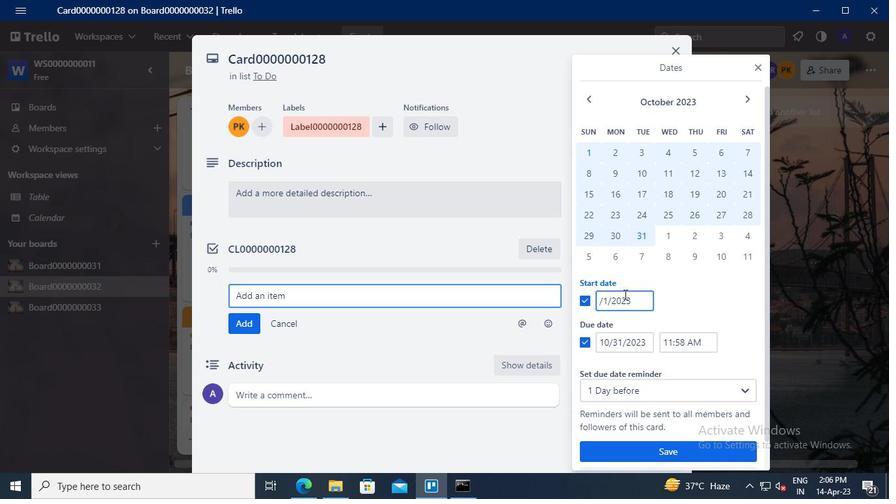
Action: Mouse moved to (621, 345)
Screenshot: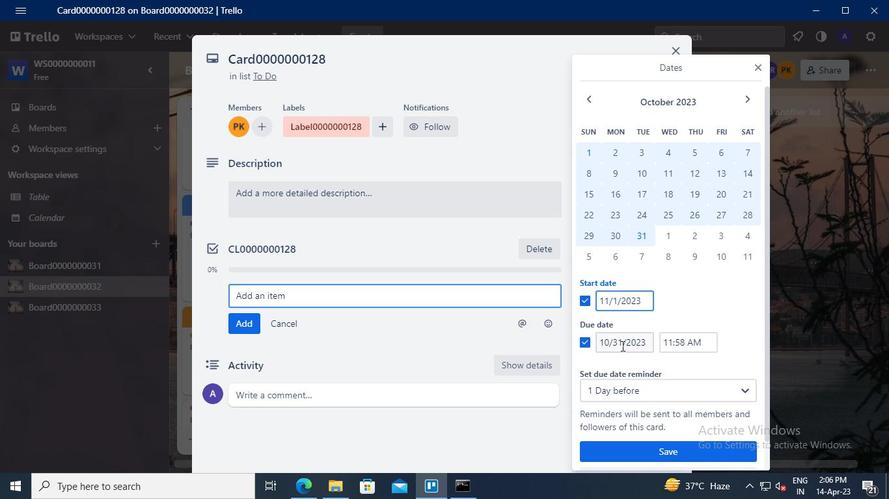 
Action: Mouse pressed left at (621, 345)
Screenshot: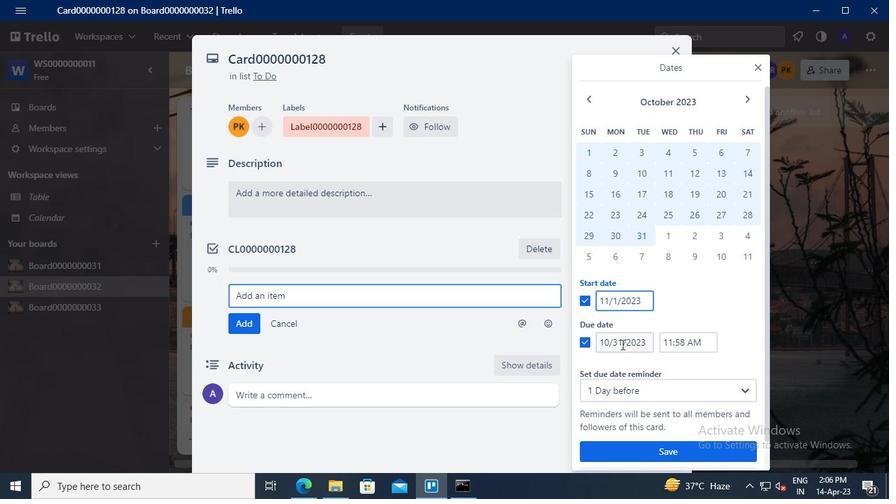 
Action: Mouse moved to (632, 322)
Screenshot: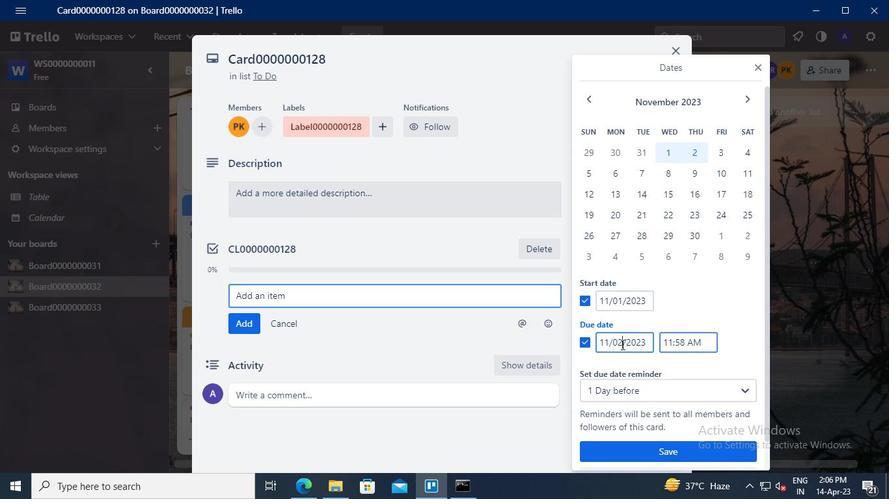 
Action: Keyboard Key.backspace
Screenshot: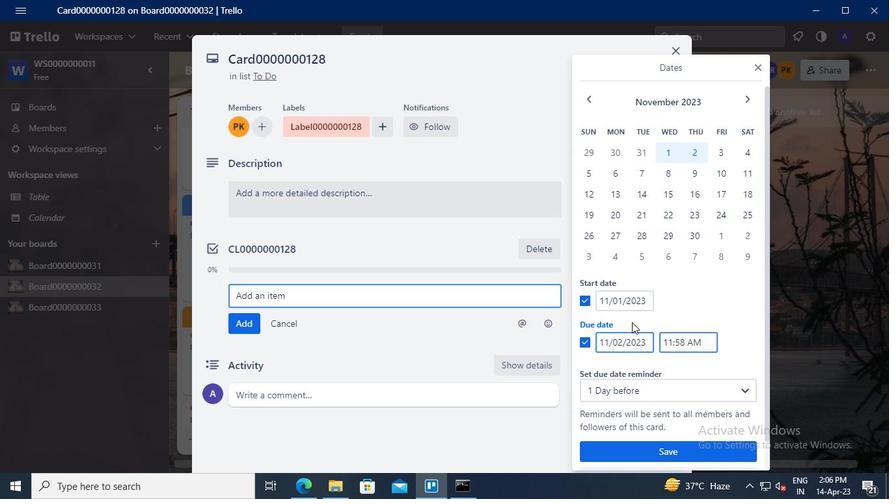 
Action: Keyboard Key.backspace
Screenshot: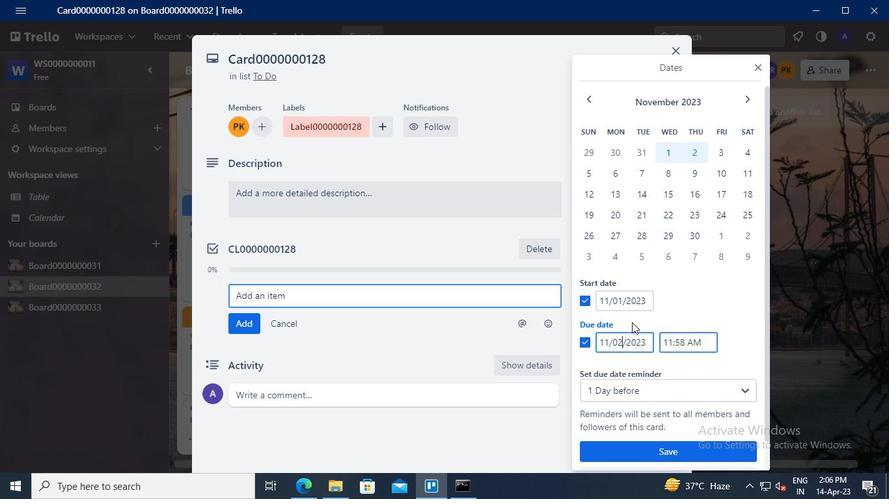 
Action: Mouse moved to (632, 322)
Screenshot: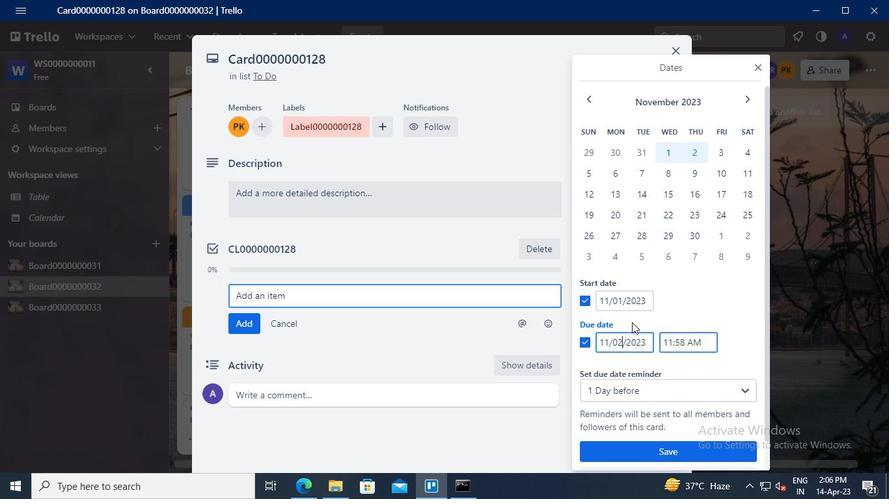 
Action: Keyboard <99>
Screenshot: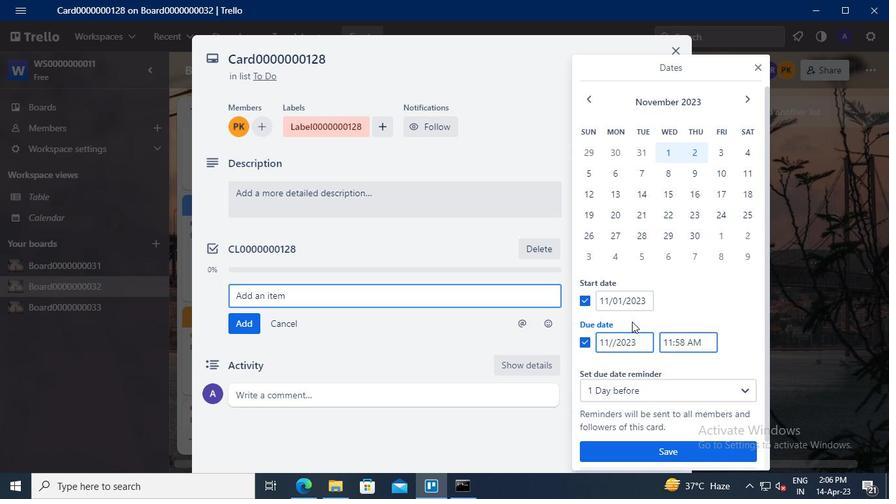 
Action: Keyboard <96>
Screenshot: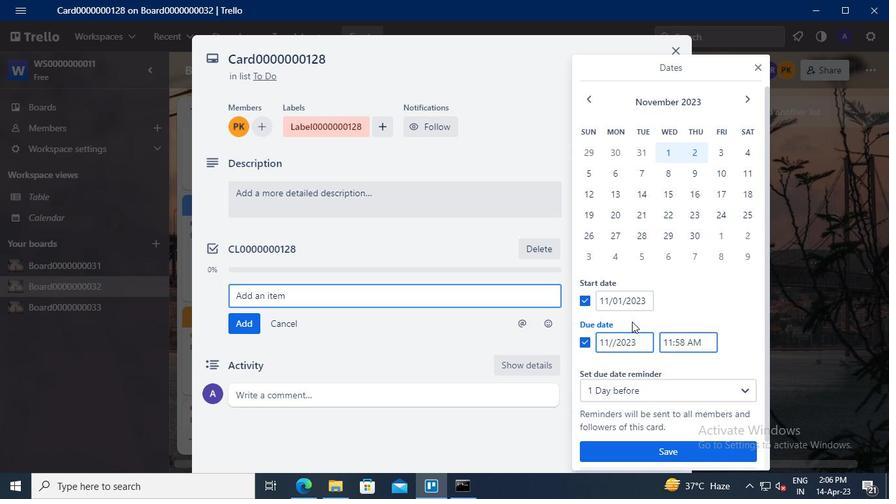 
Action: Mouse moved to (675, 449)
Screenshot: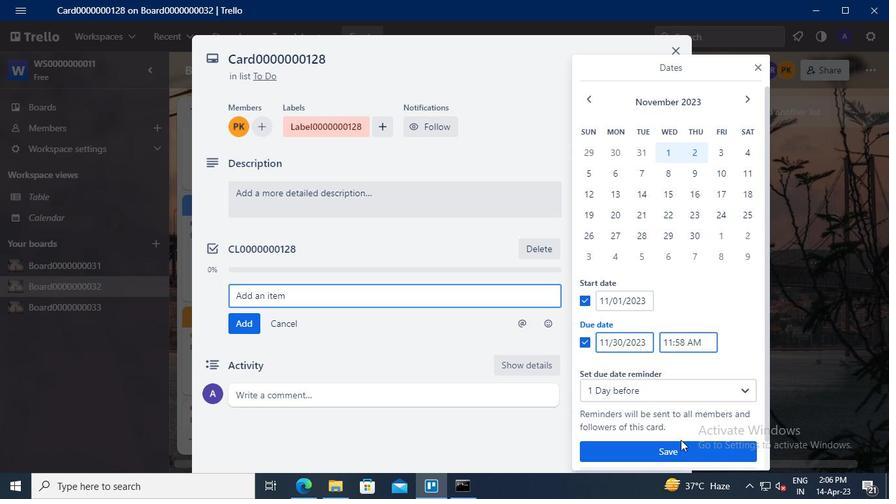 
Action: Mouse pressed left at (675, 449)
Screenshot: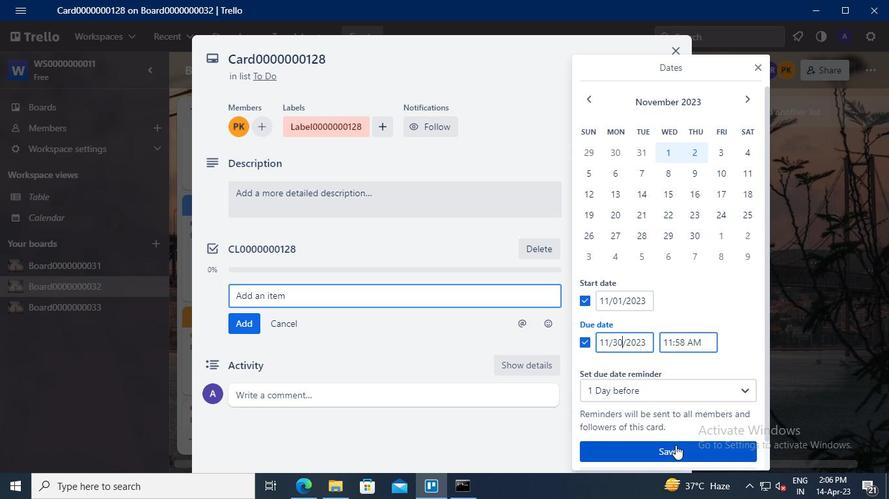 
Action: Mouse moved to (470, 490)
Screenshot: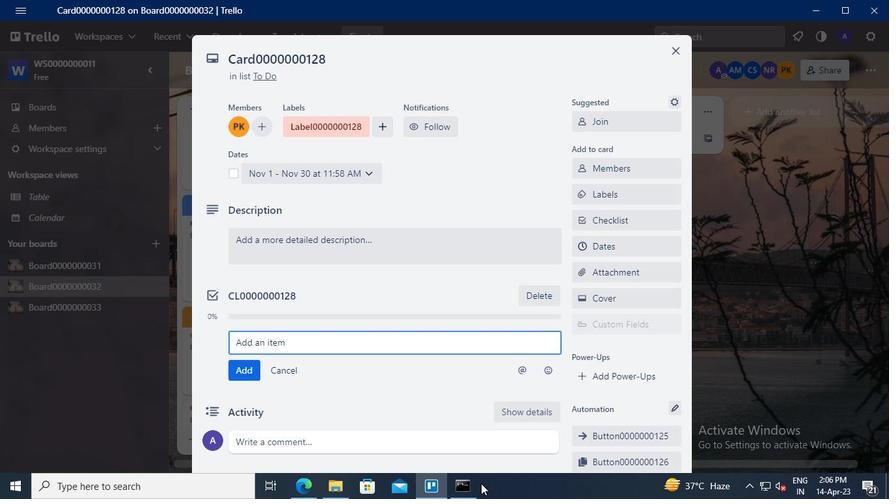 
Action: Mouse pressed left at (470, 490)
Screenshot: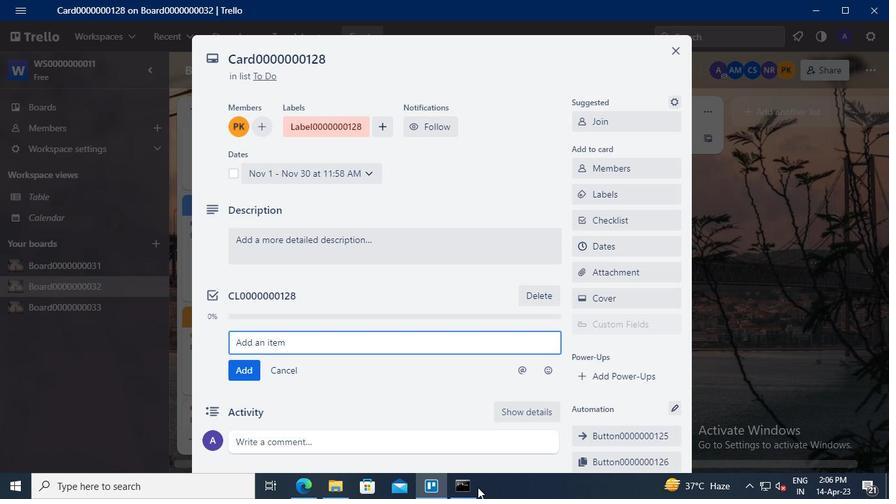 
Action: Mouse moved to (675, 61)
Screenshot: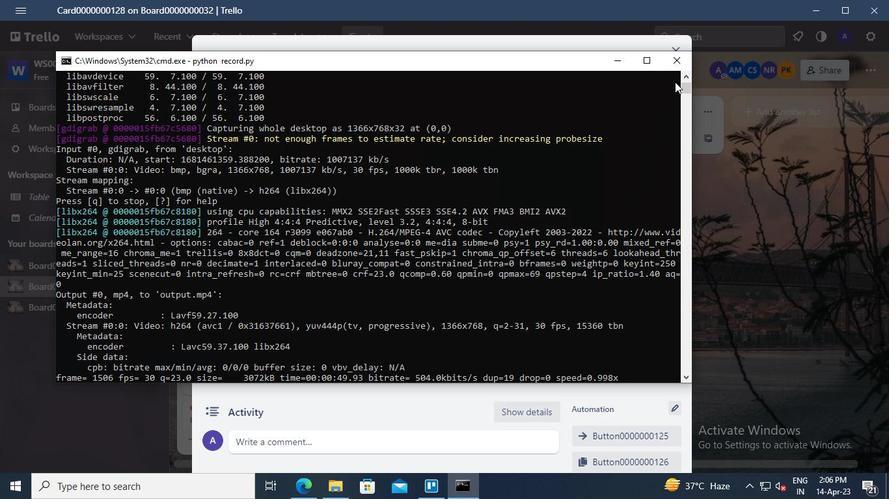 
Action: Mouse pressed left at (675, 61)
Screenshot: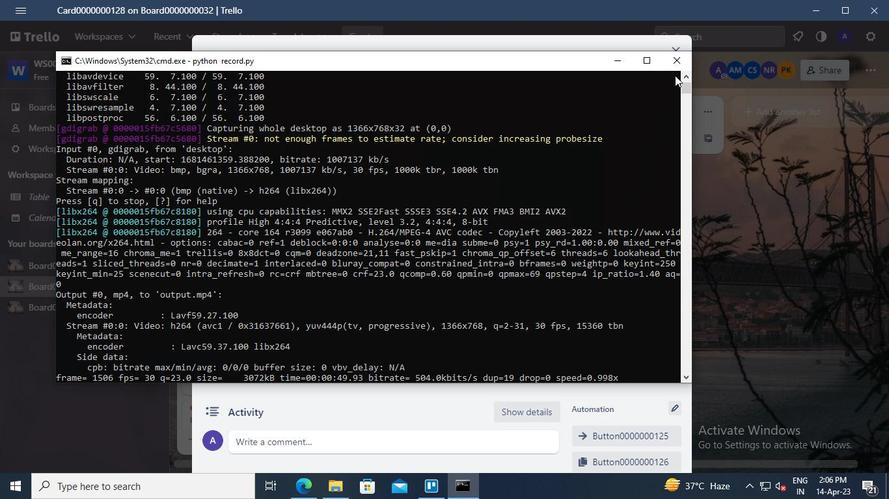 
